 Task: Play online crossword game.
Action: Mouse moved to (542, 303)
Screenshot: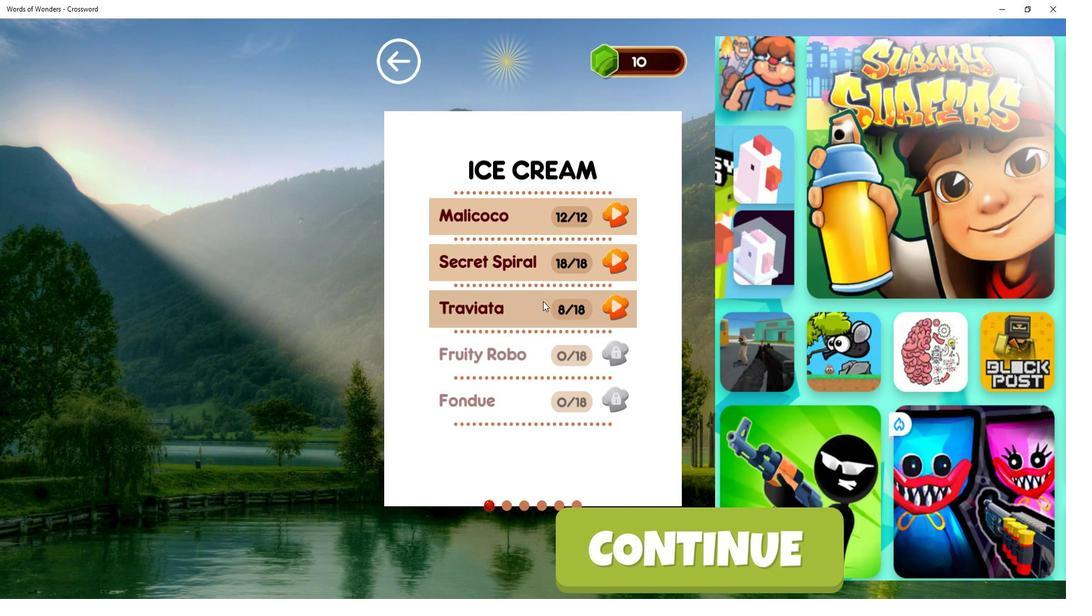 
Action: Mouse pressed left at (542, 303)
Screenshot: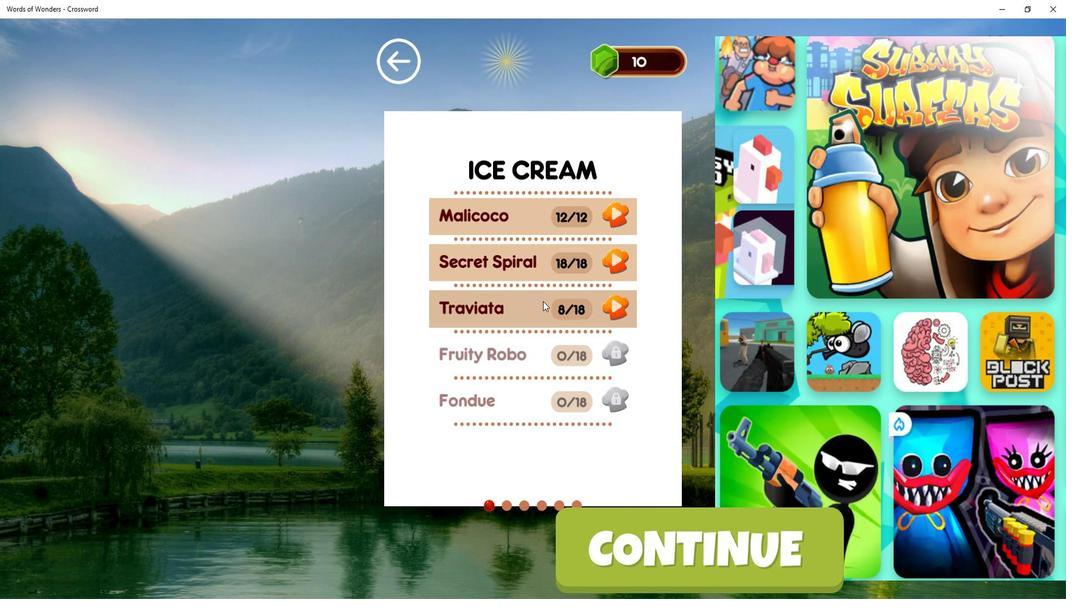 
Action: Mouse moved to (583, 243)
Screenshot: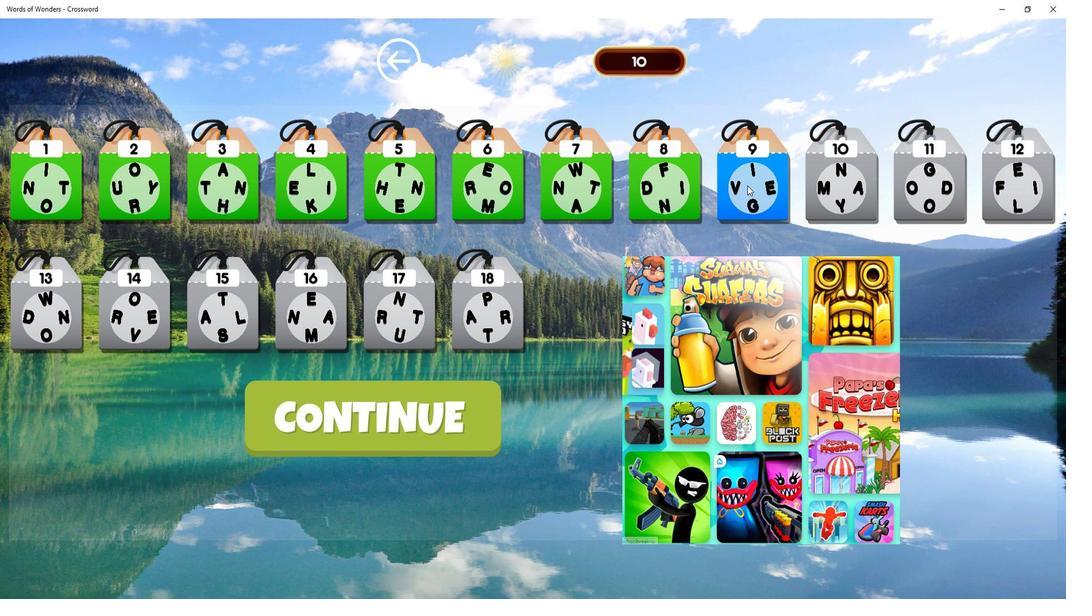 
Action: Mouse pressed left at (583, 243)
Screenshot: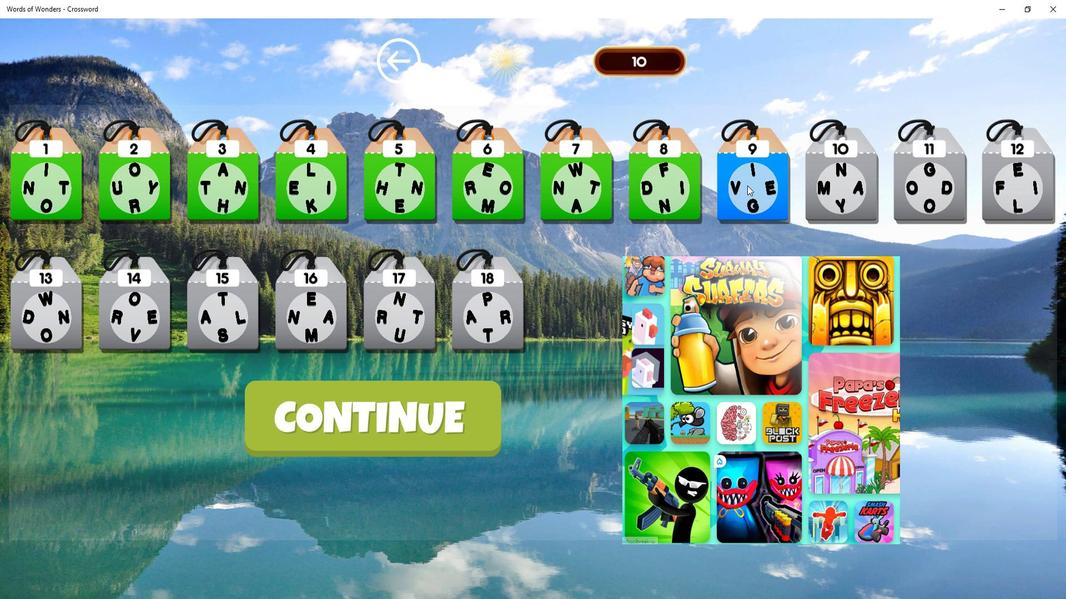 
Action: Mouse moved to (538, 387)
Screenshot: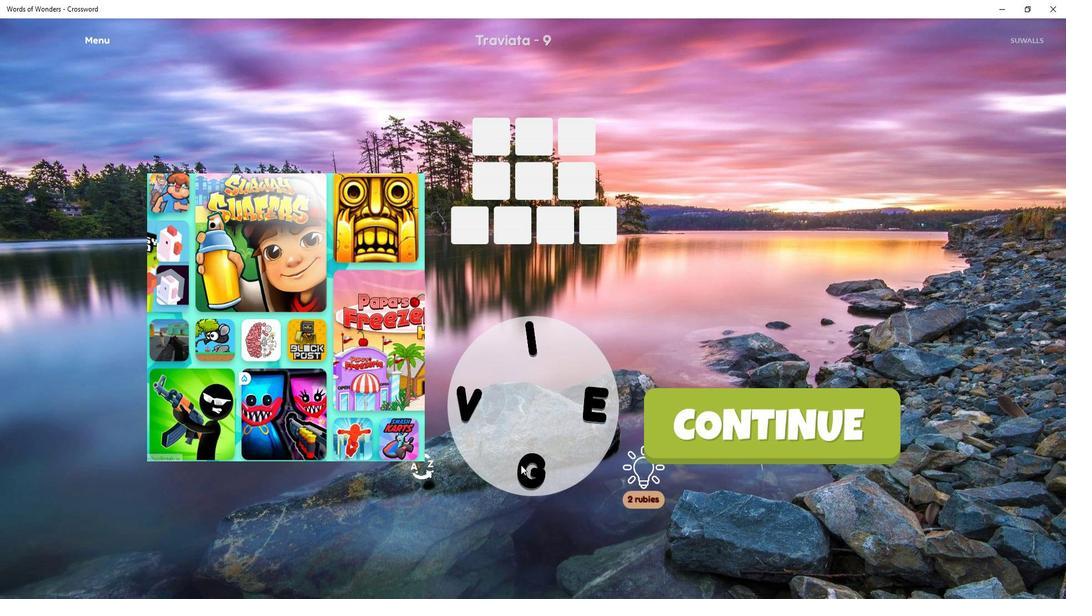 
Action: Mouse pressed left at (538, 387)
Screenshot: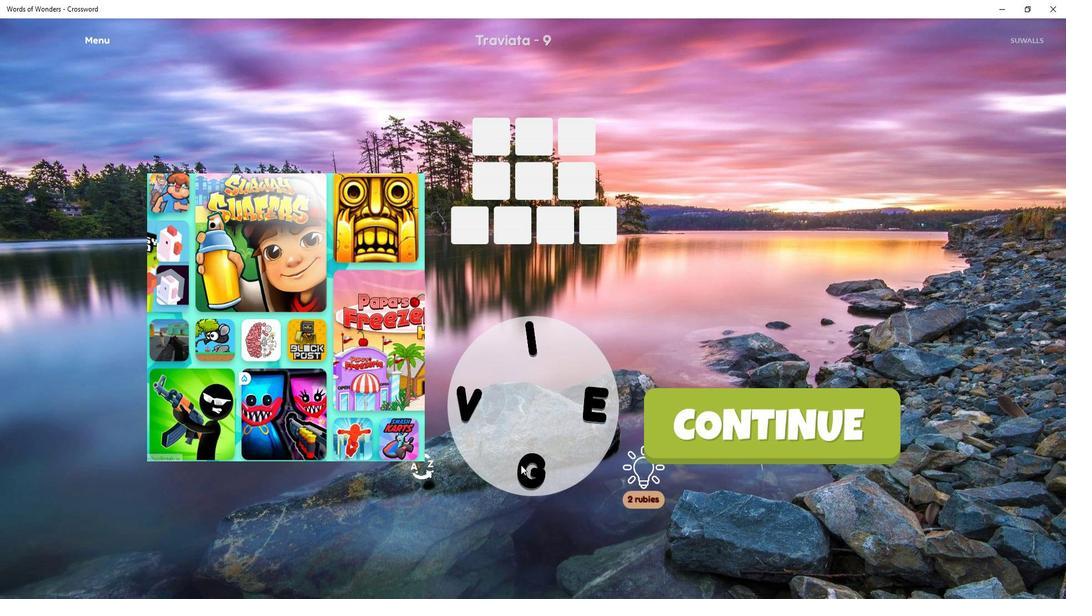 
Action: Mouse moved to (540, 391)
Screenshot: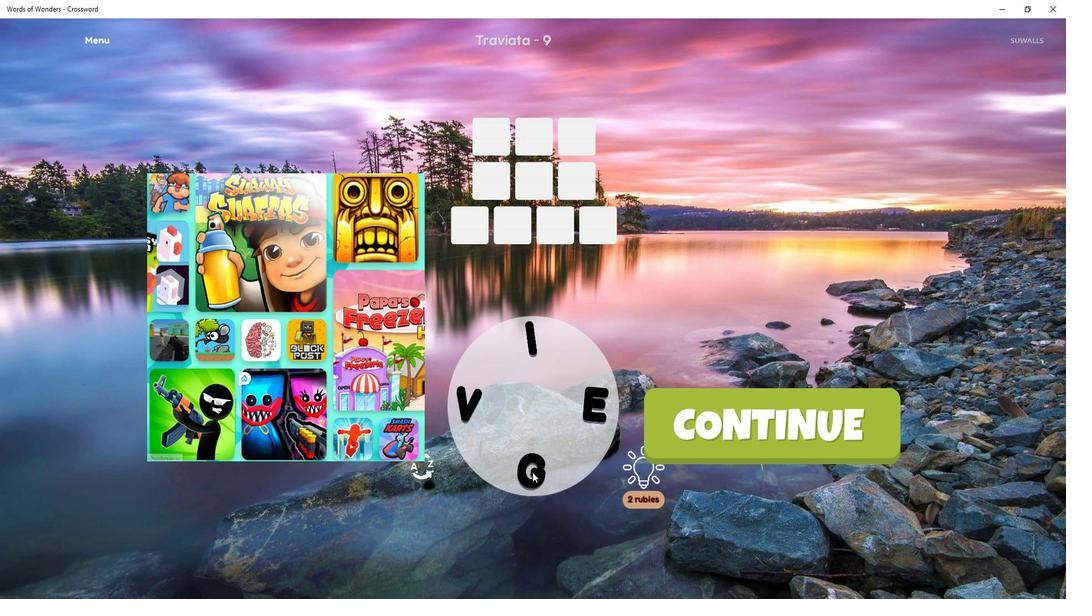 
Action: Mouse pressed left at (540, 391)
Screenshot: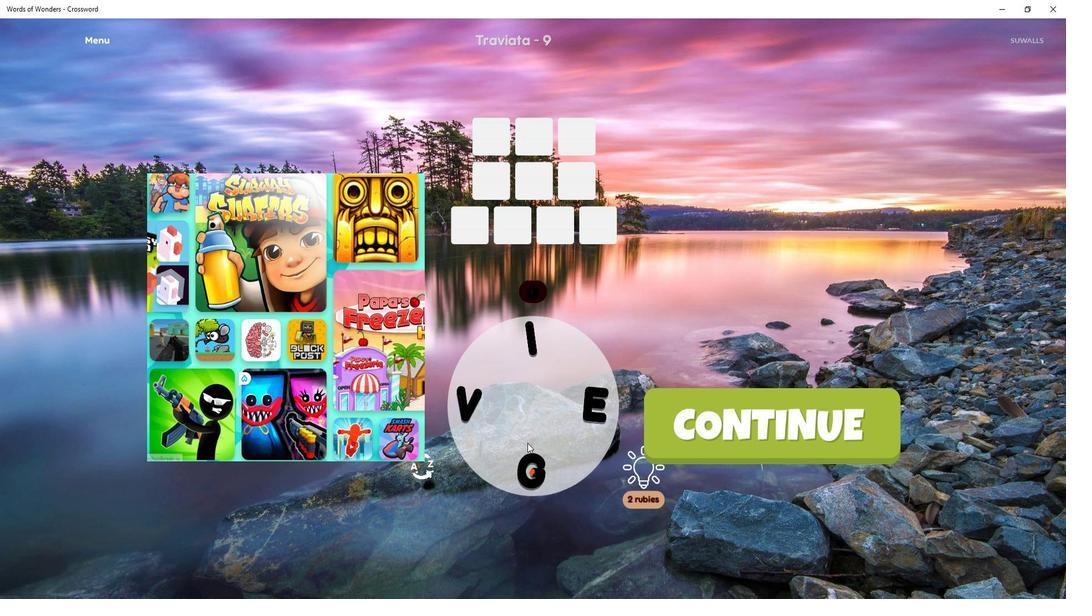 
Action: Mouse moved to (526, 354)
Screenshot: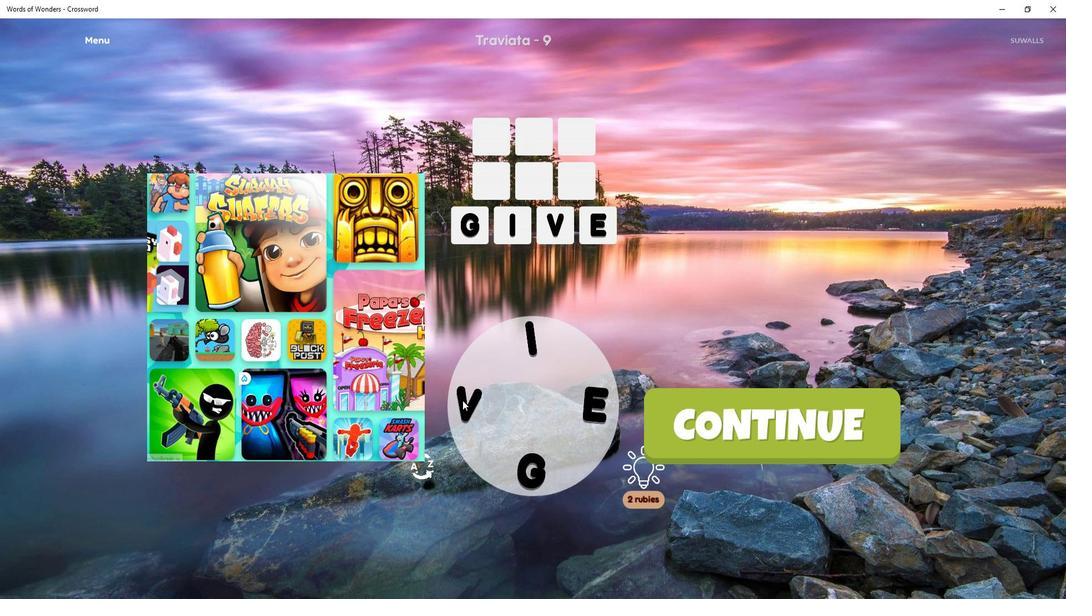 
Action: Mouse pressed left at (526, 354)
Screenshot: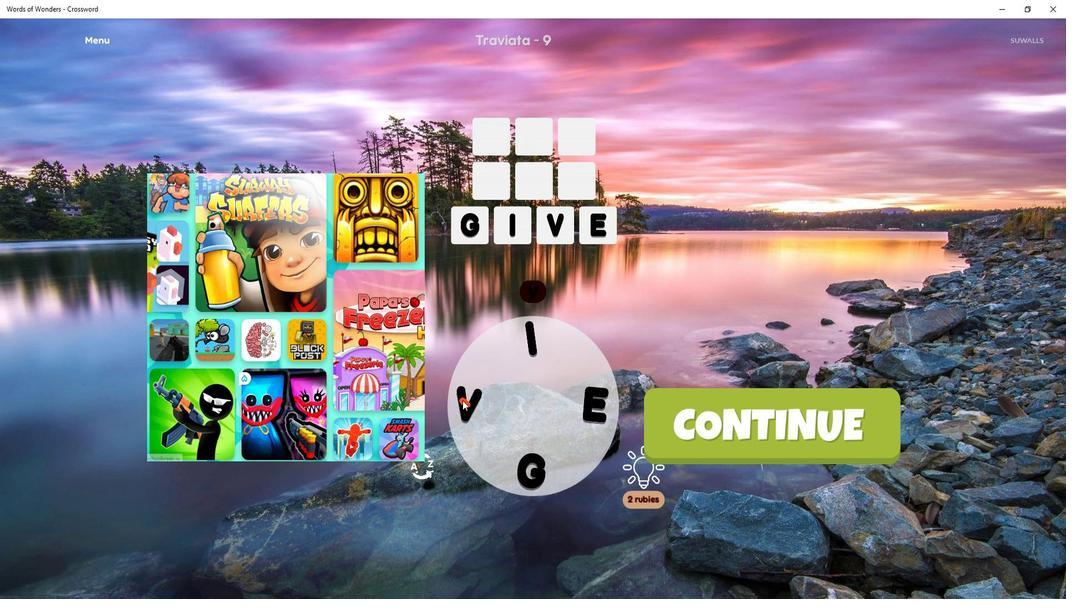 
Action: Mouse moved to (527, 358)
Screenshot: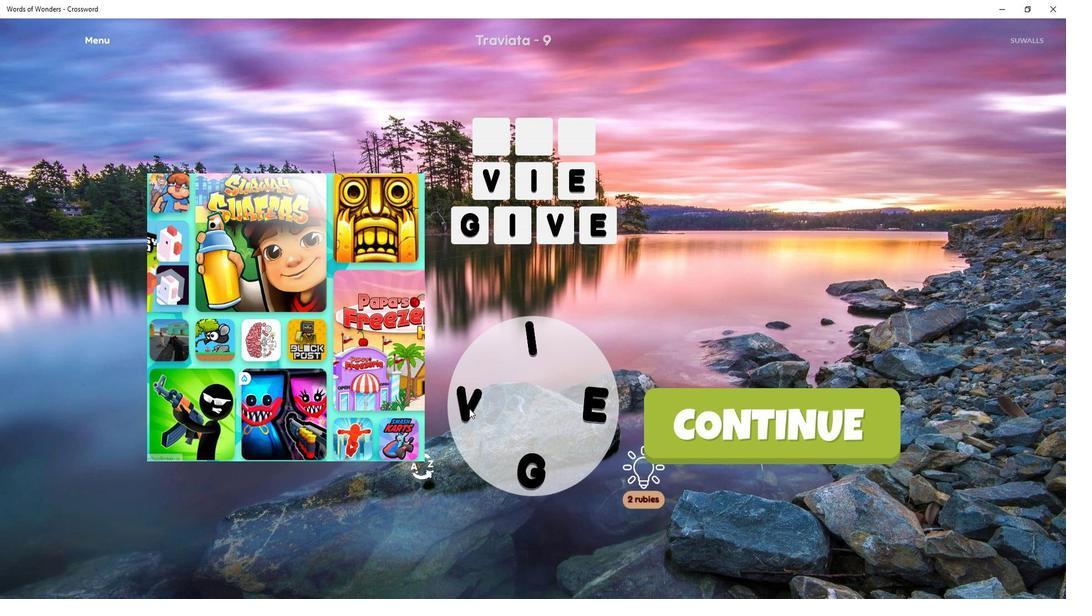 
Action: Mouse pressed left at (527, 358)
Screenshot: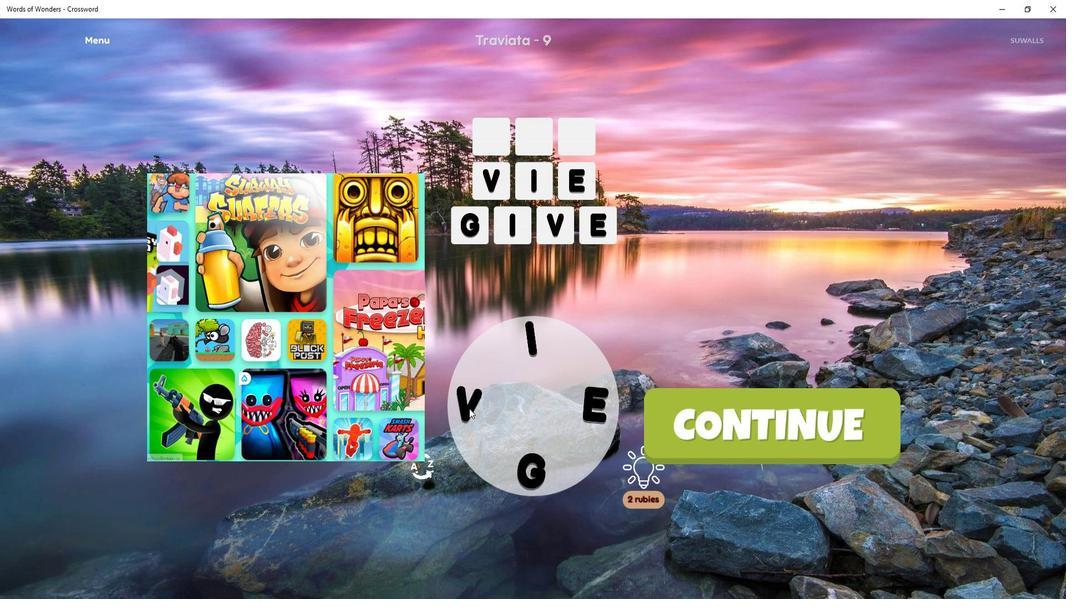 
Action: Mouse moved to (528, 356)
Screenshot: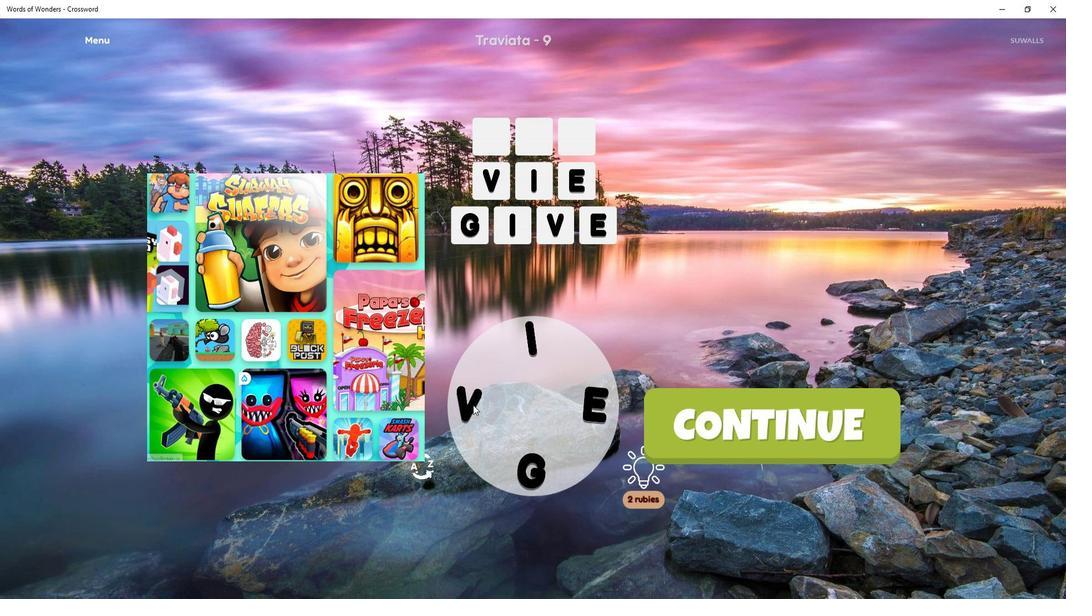 
Action: Mouse pressed left at (528, 356)
Screenshot: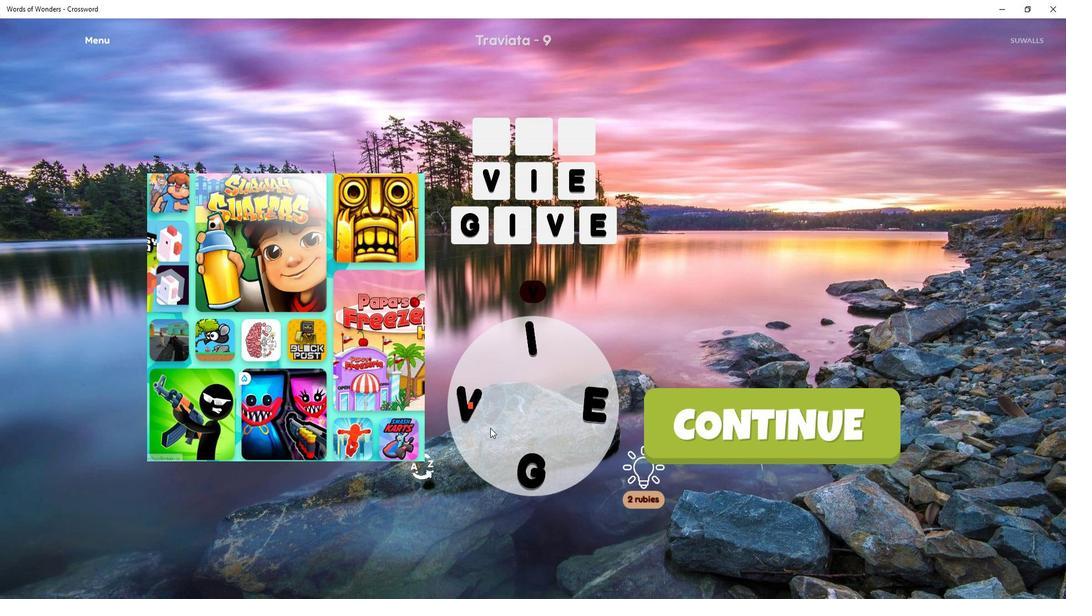 
Action: Mouse moved to (527, 359)
Screenshot: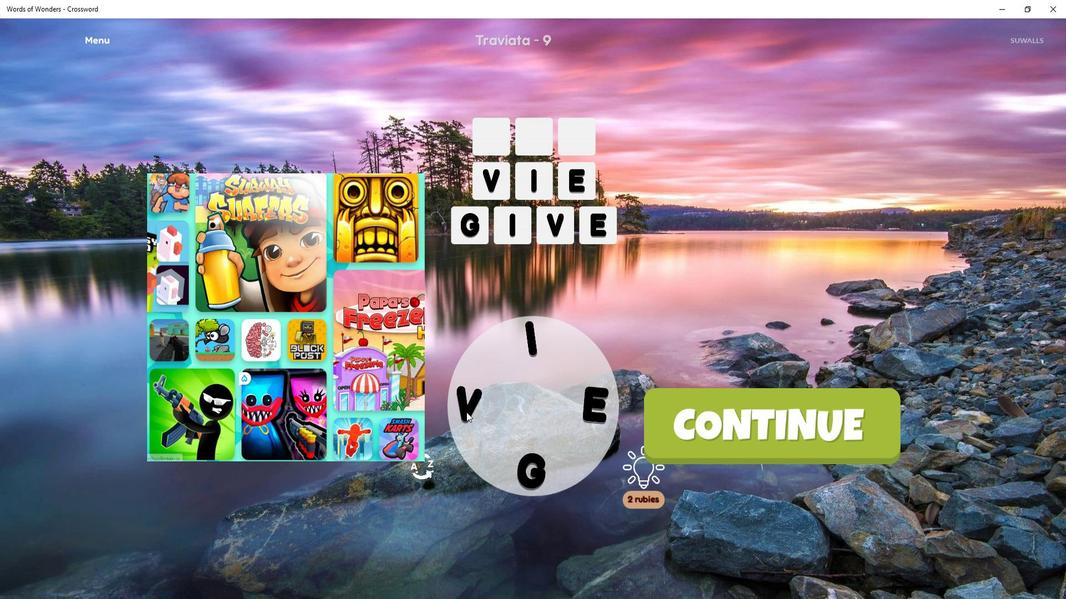 
Action: Mouse pressed left at (527, 359)
Screenshot: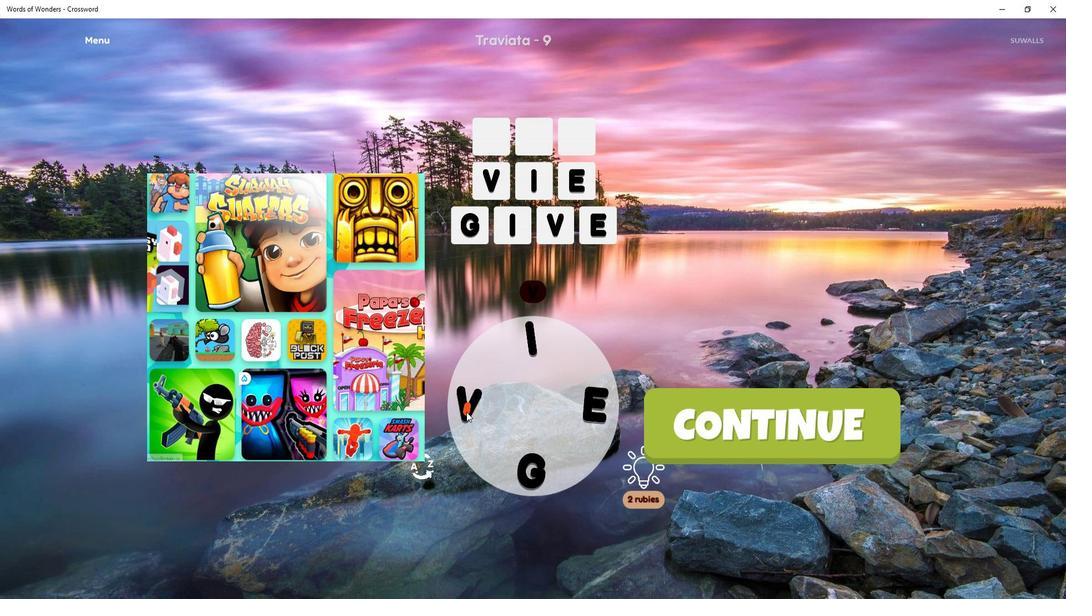 
Action: Mouse moved to (552, 362)
Screenshot: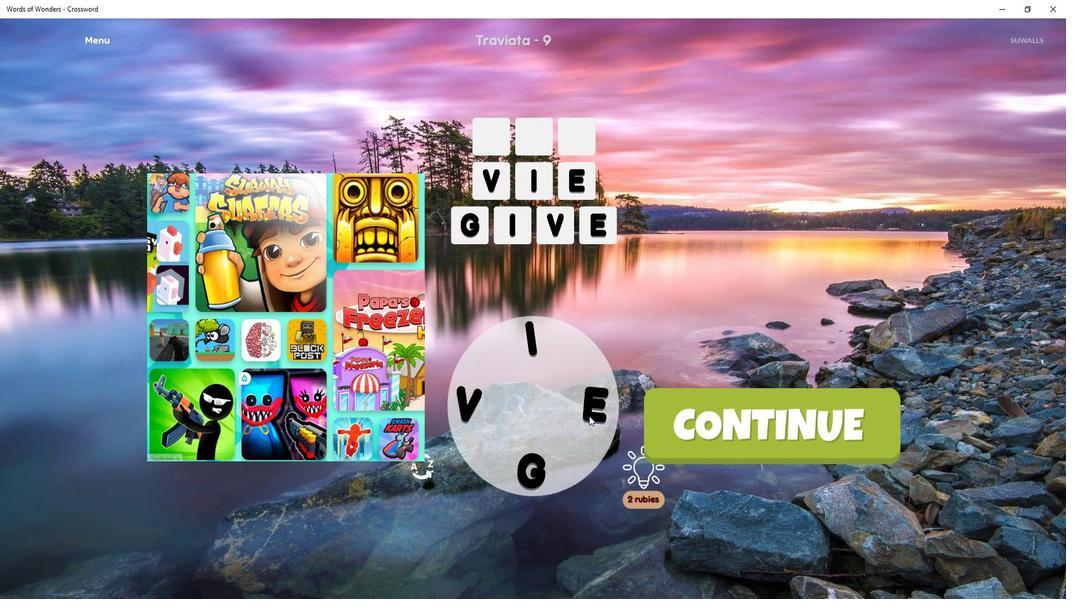 
Action: Mouse pressed left at (552, 362)
Screenshot: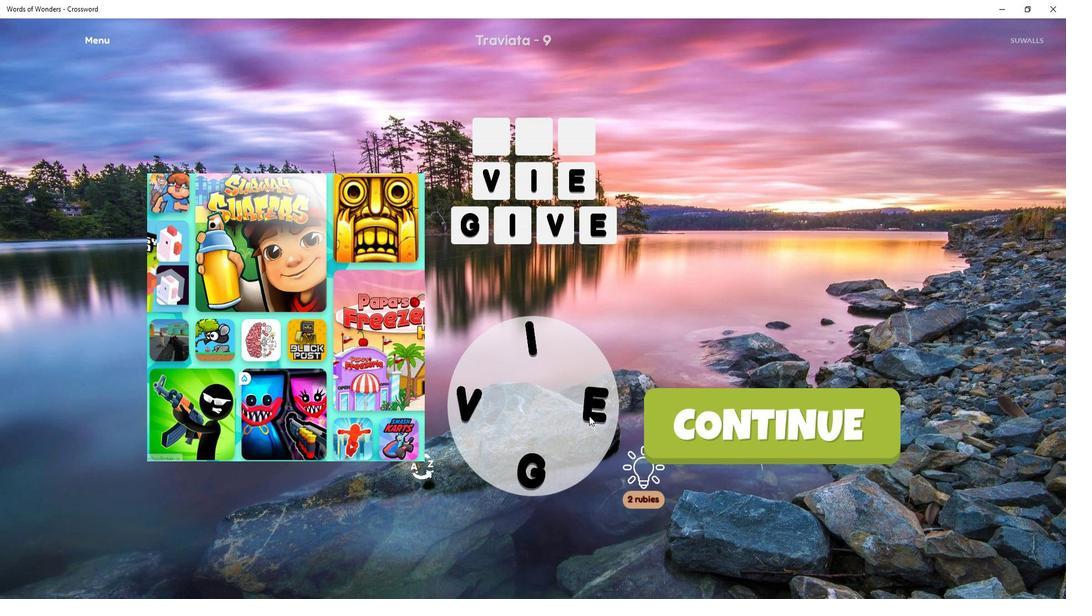 
Action: Mouse moved to (356, 334)
Screenshot: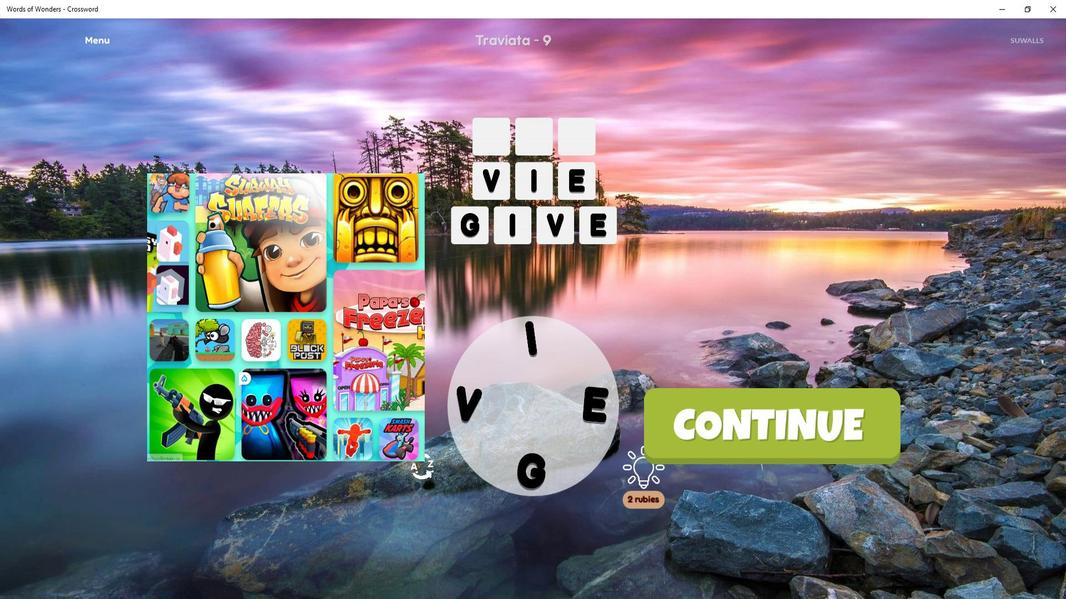
Action: Mouse scrolled (356, 334) with delta (0, 0)
Screenshot: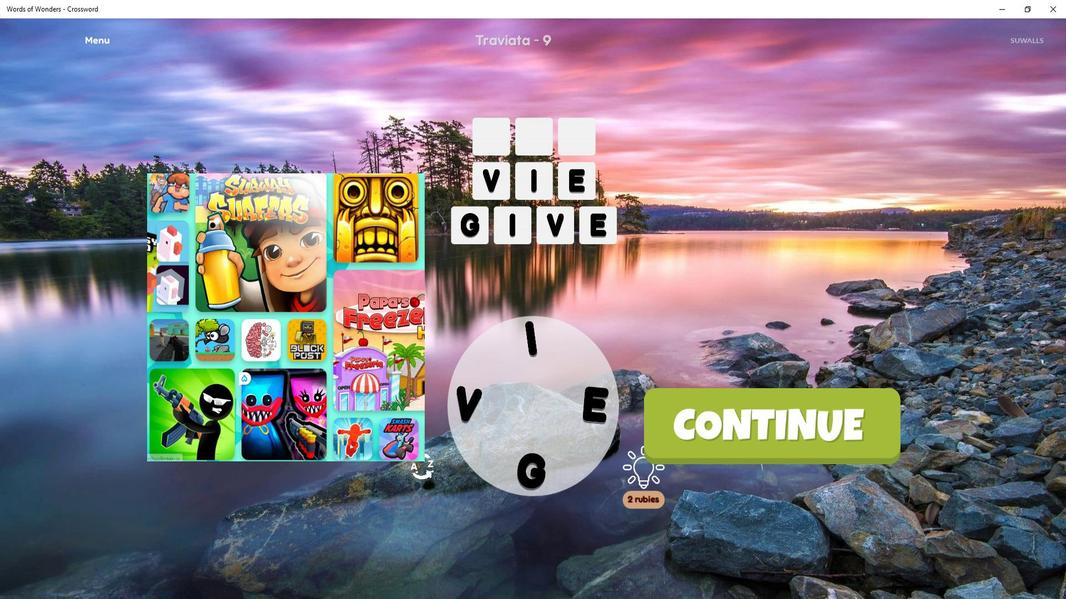 
Action: Mouse moved to (526, 361)
Screenshot: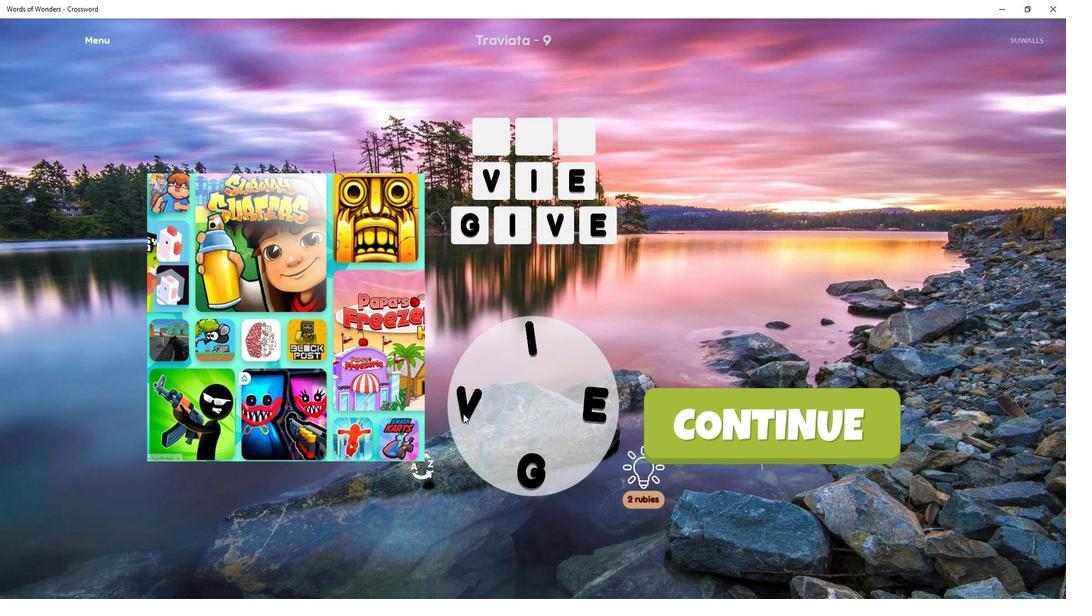 
Action: Mouse pressed left at (526, 361)
Screenshot: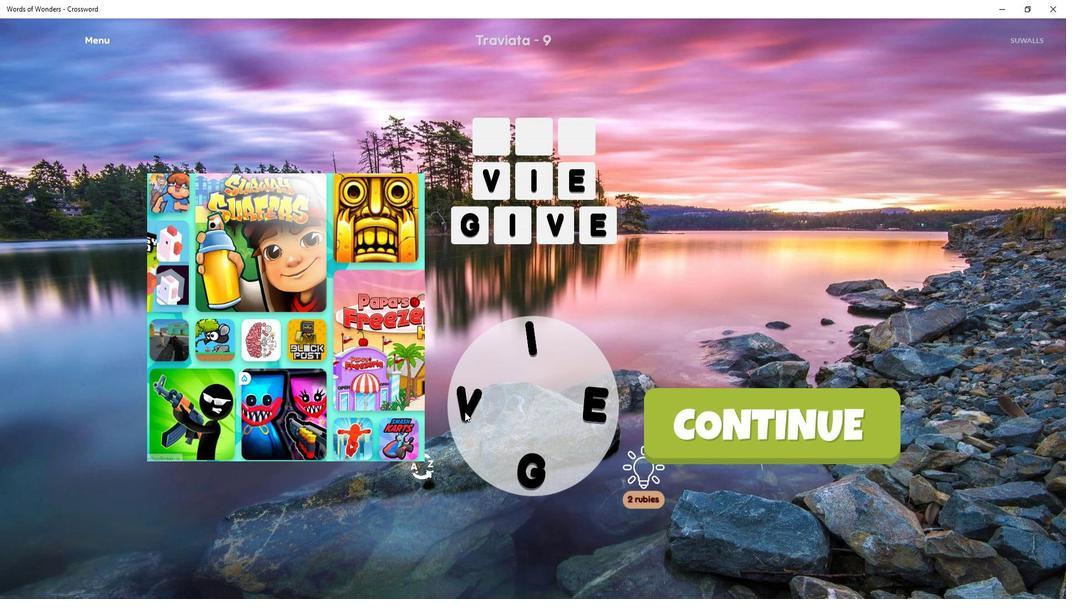 
Action: Mouse moved to (538, 389)
Screenshot: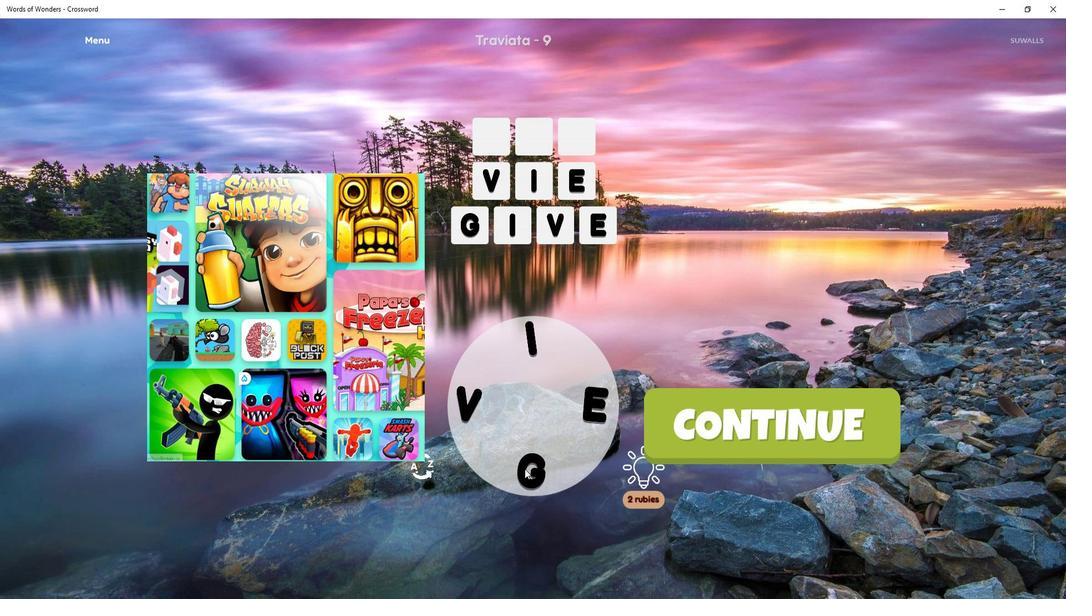 
Action: Mouse pressed left at (538, 389)
Screenshot: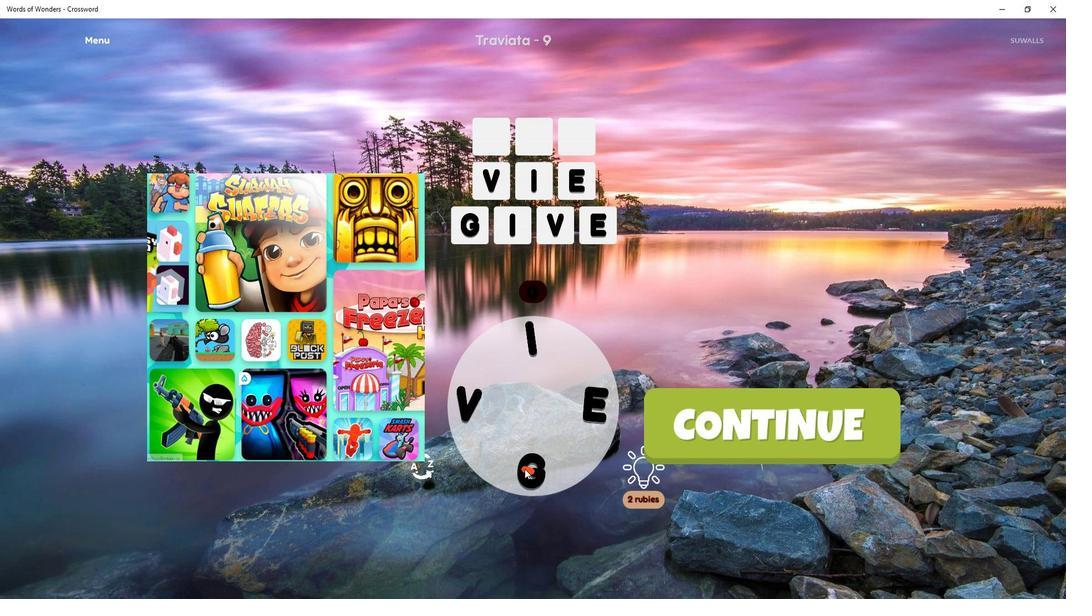 
Action: Mouse moved to (528, 358)
Screenshot: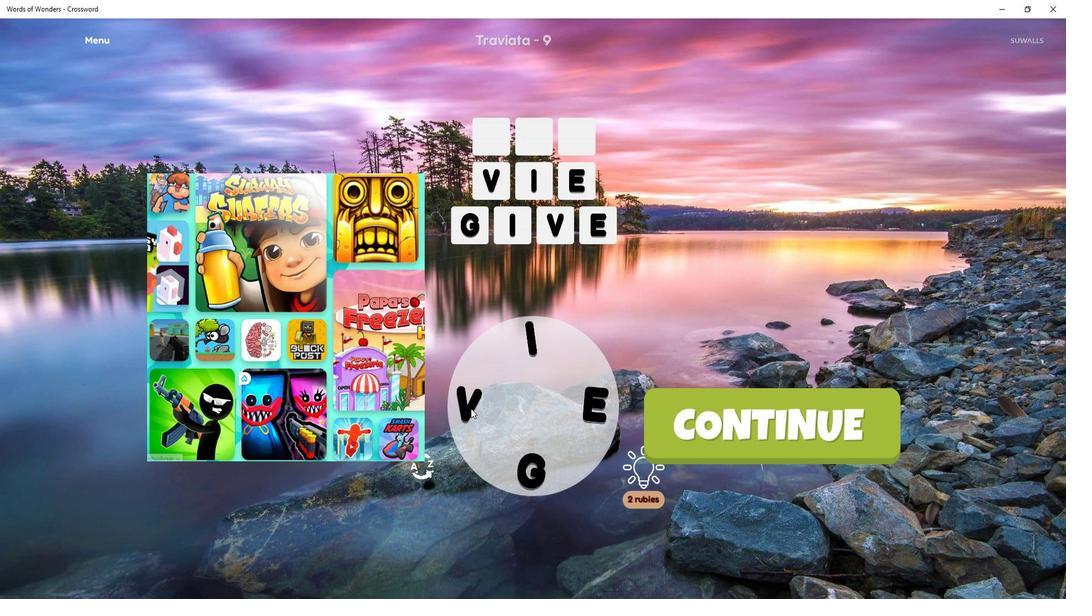 
Action: Mouse pressed left at (528, 358)
Screenshot: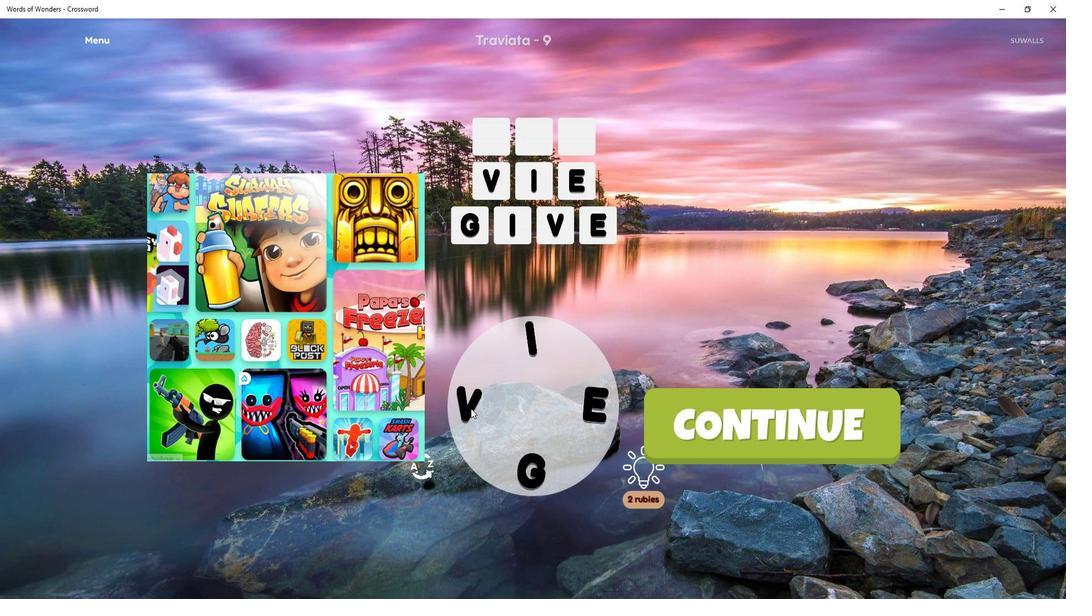 
Action: Mouse moved to (554, 353)
Screenshot: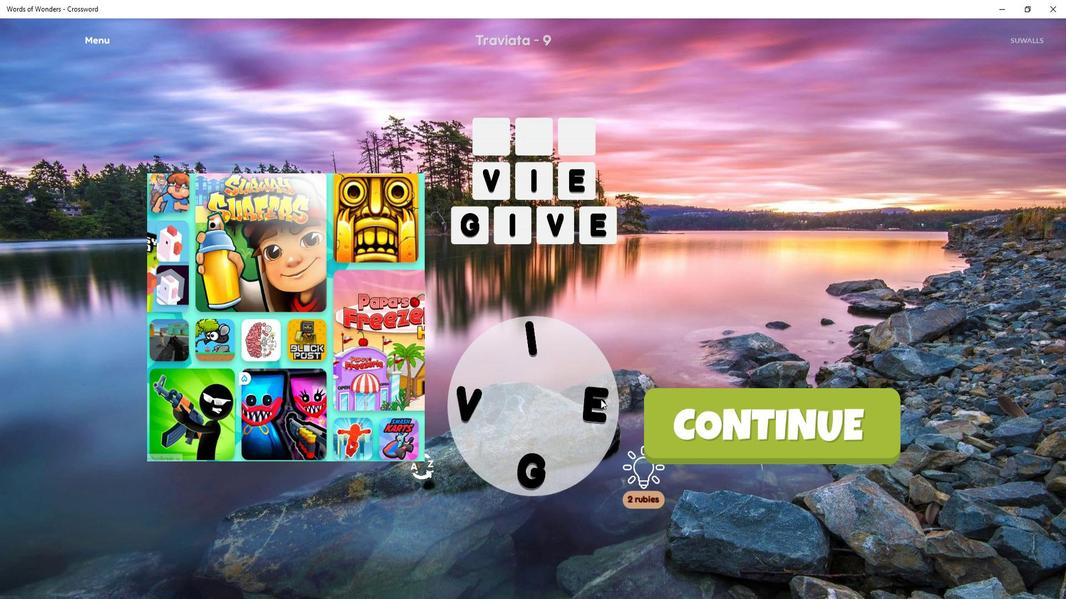 
Action: Mouse pressed left at (554, 353)
Screenshot: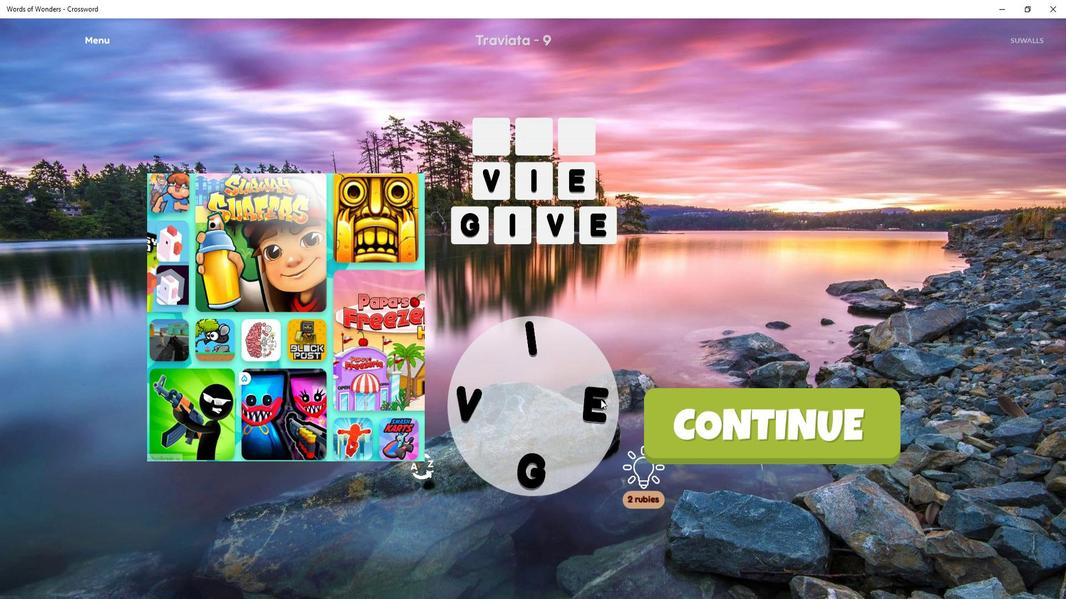 
Action: Mouse moved to (551, 362)
Screenshot: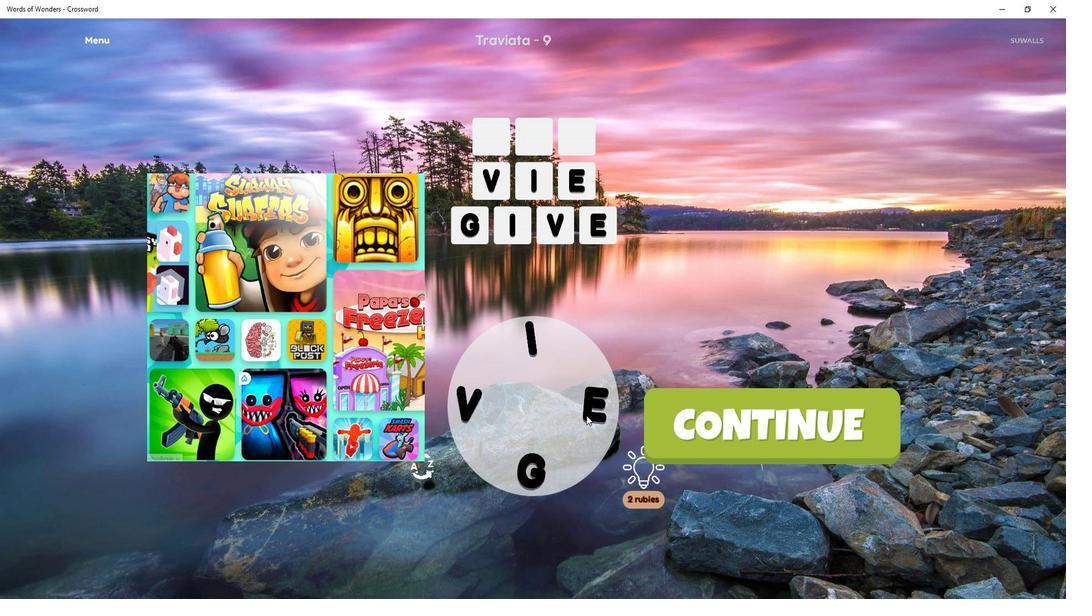 
Action: Mouse pressed left at (551, 362)
Screenshot: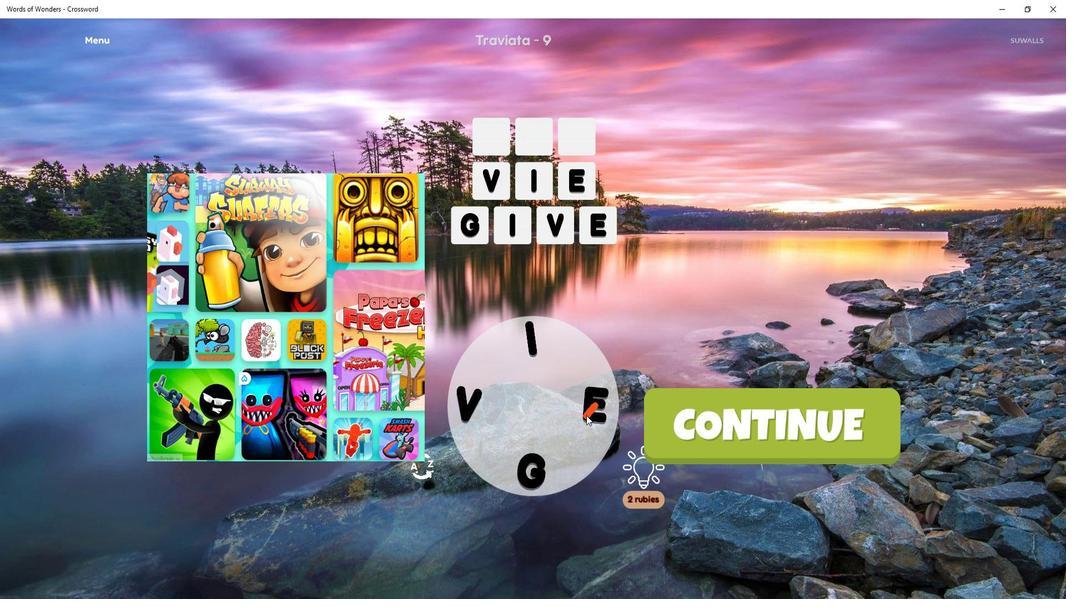 
Action: Mouse moved to (539, 326)
Screenshot: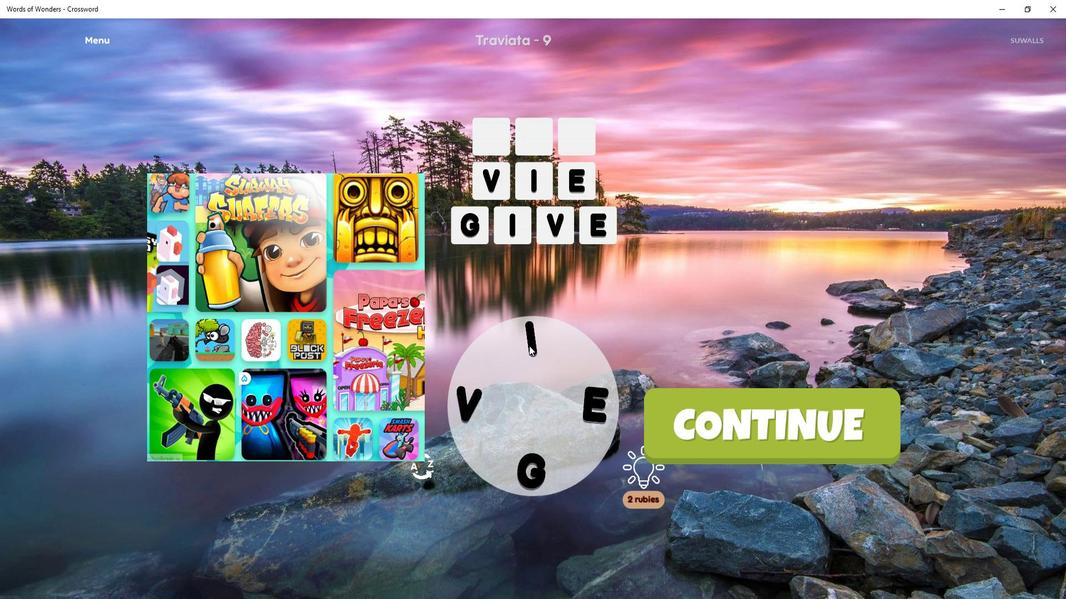
Action: Mouse pressed left at (539, 326)
Screenshot: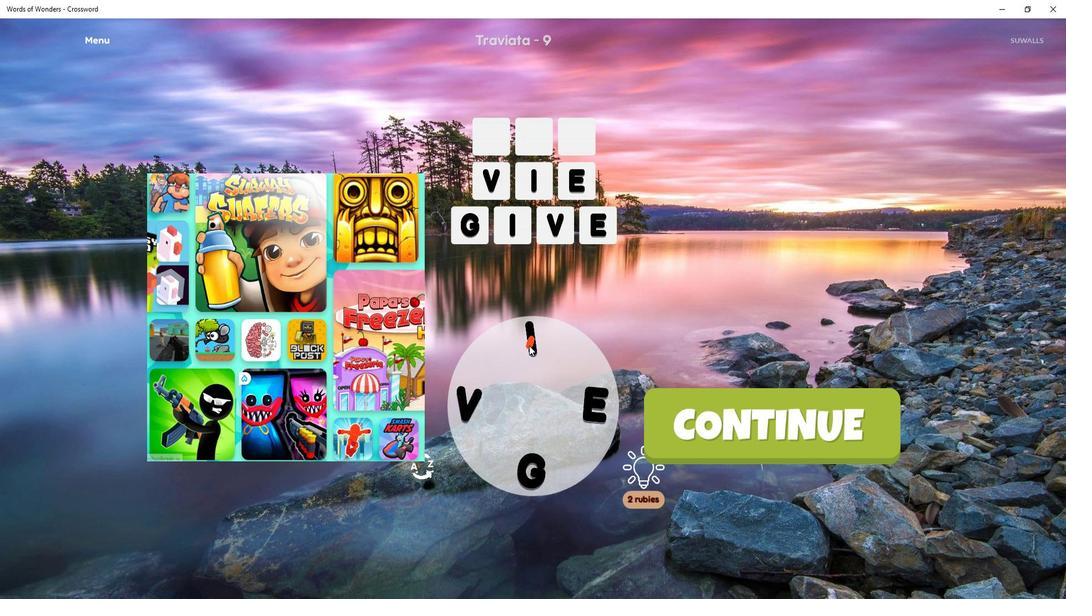 
Action: Mouse moved to (559, 368)
Screenshot: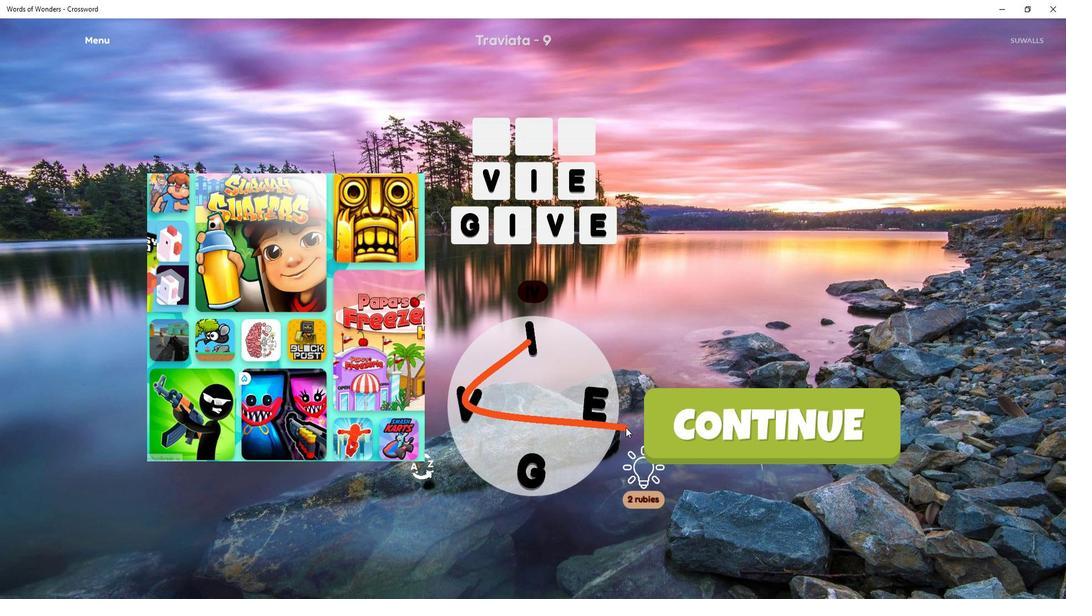 
Action: Mouse pressed left at (559, 368)
Screenshot: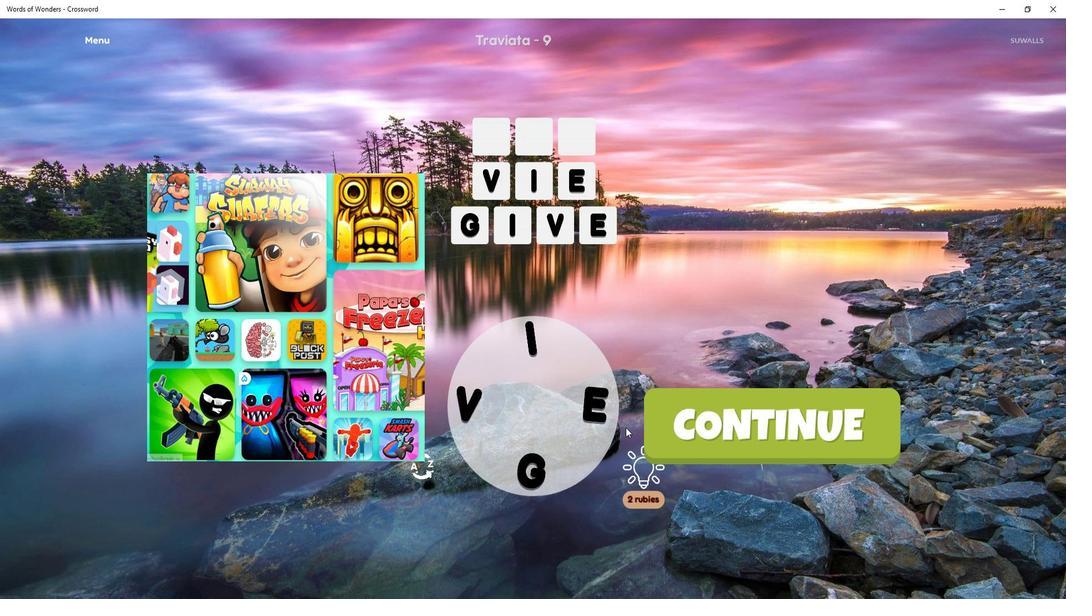 
Action: Mouse moved to (527, 356)
Screenshot: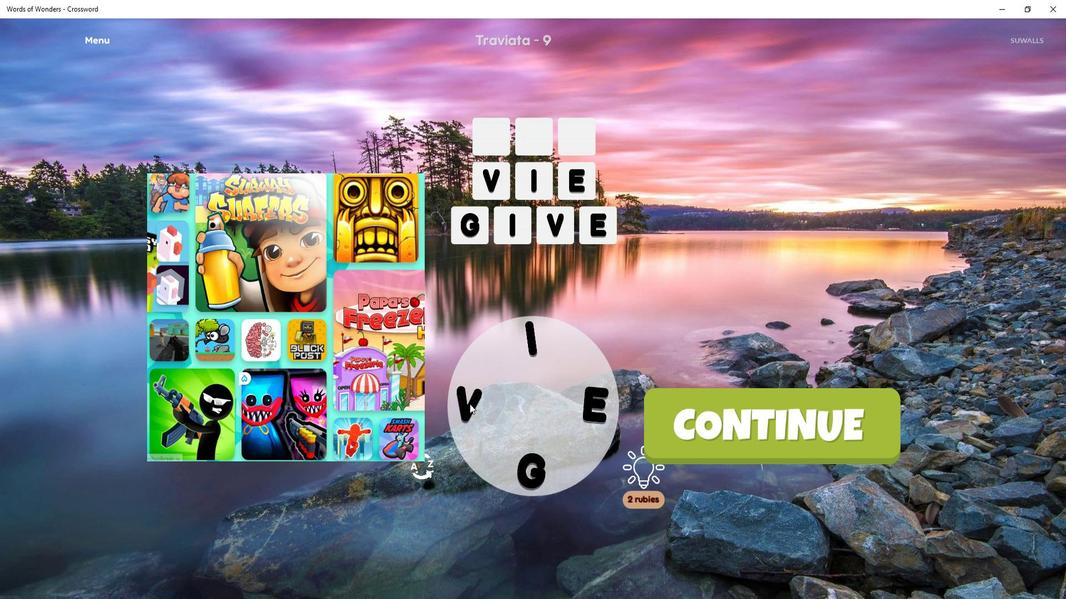 
Action: Mouse pressed left at (527, 356)
Screenshot: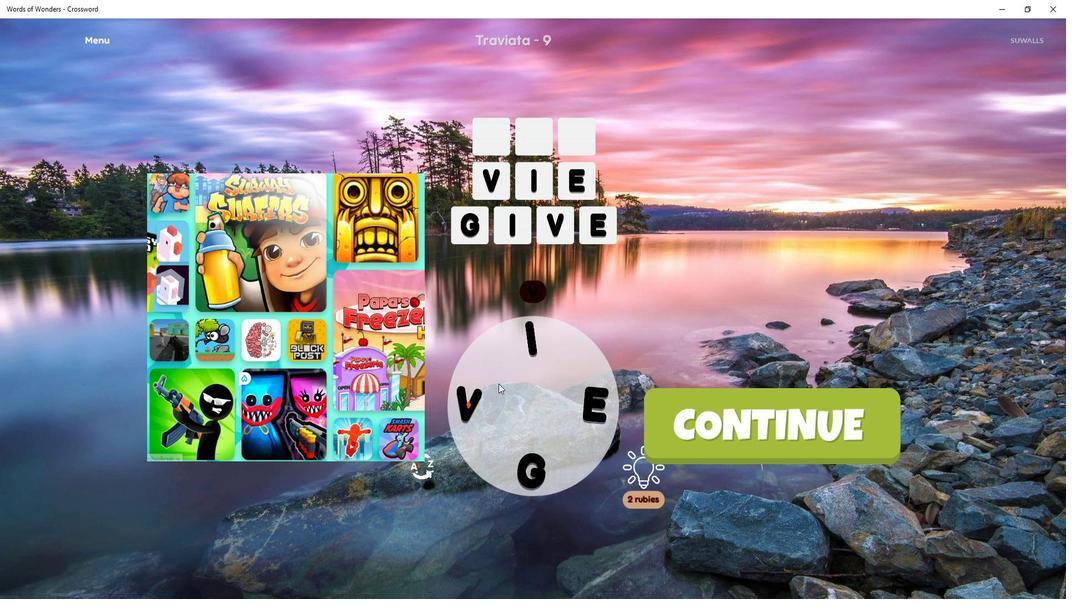 
Action: Mouse moved to (553, 359)
Screenshot: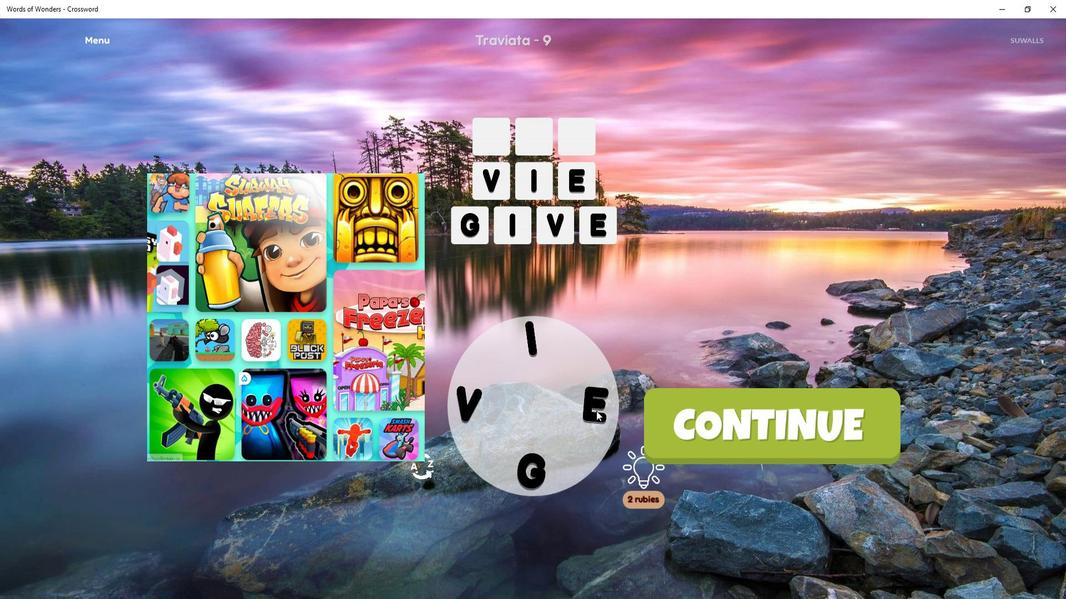 
Action: Mouse pressed left at (553, 359)
Screenshot: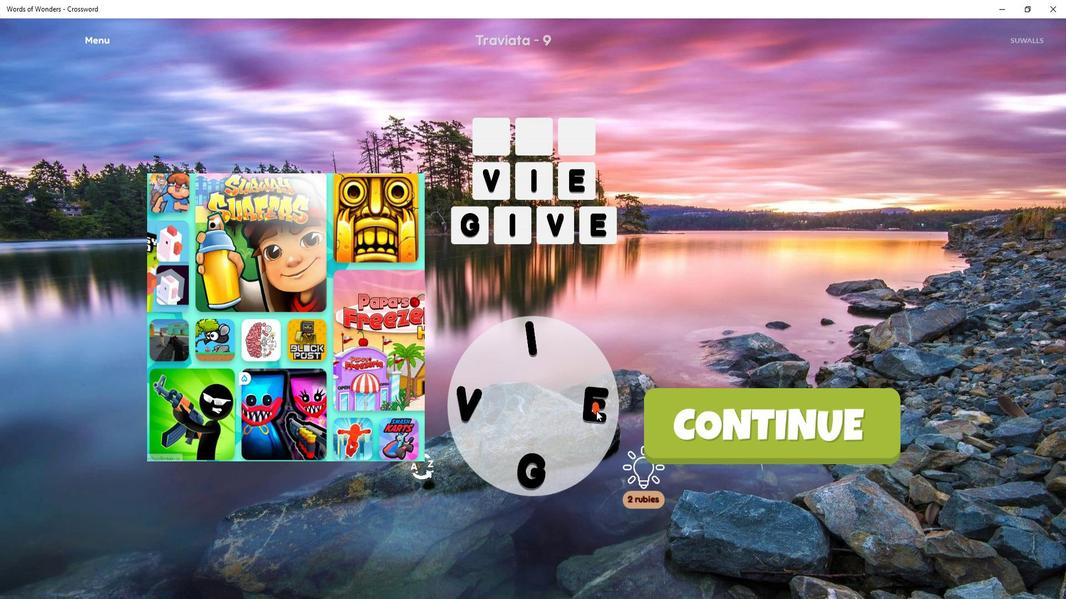 
Action: Mouse moved to (554, 358)
Screenshot: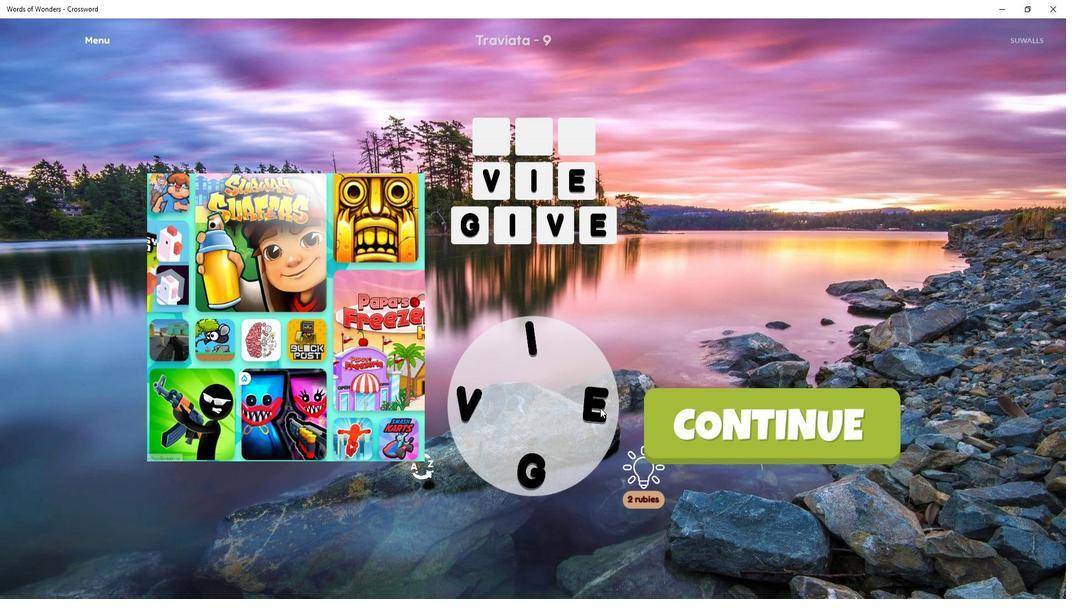 
Action: Mouse pressed left at (554, 358)
Screenshot: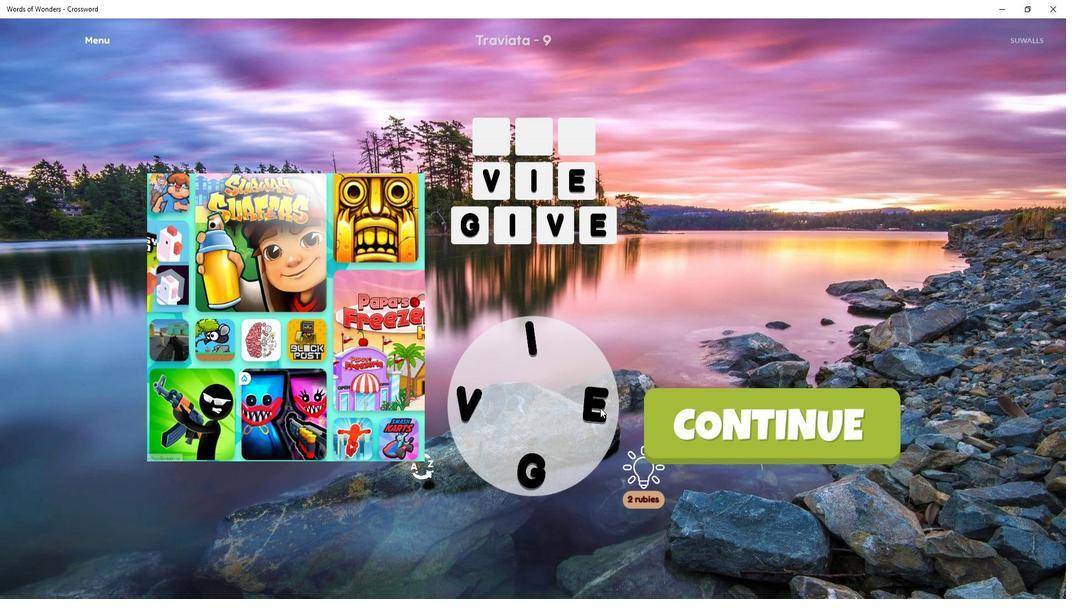 
Action: Mouse moved to (539, 387)
Screenshot: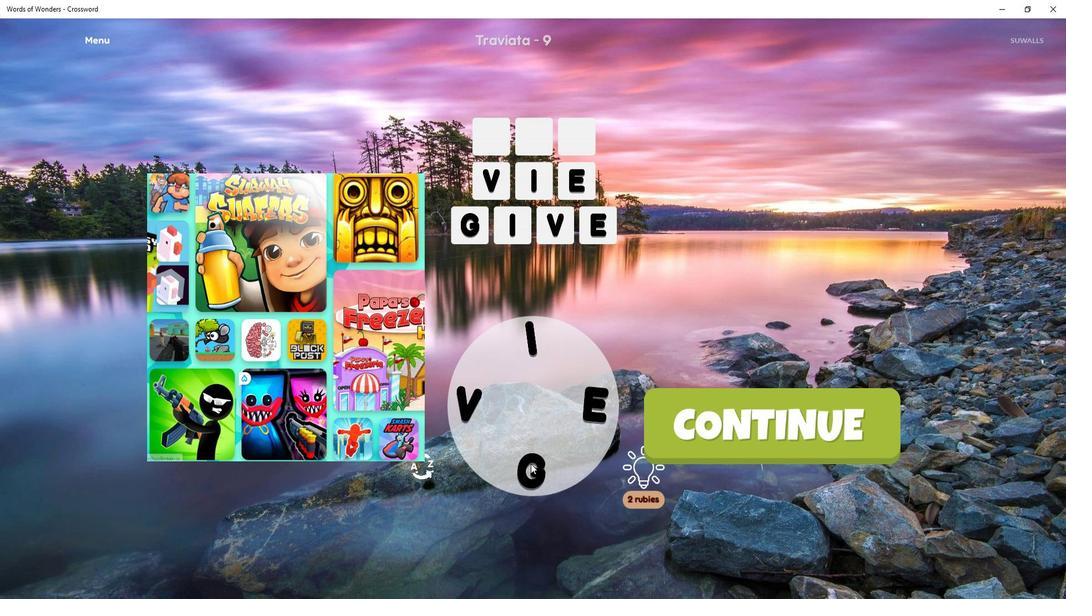 
Action: Mouse pressed left at (539, 387)
Screenshot: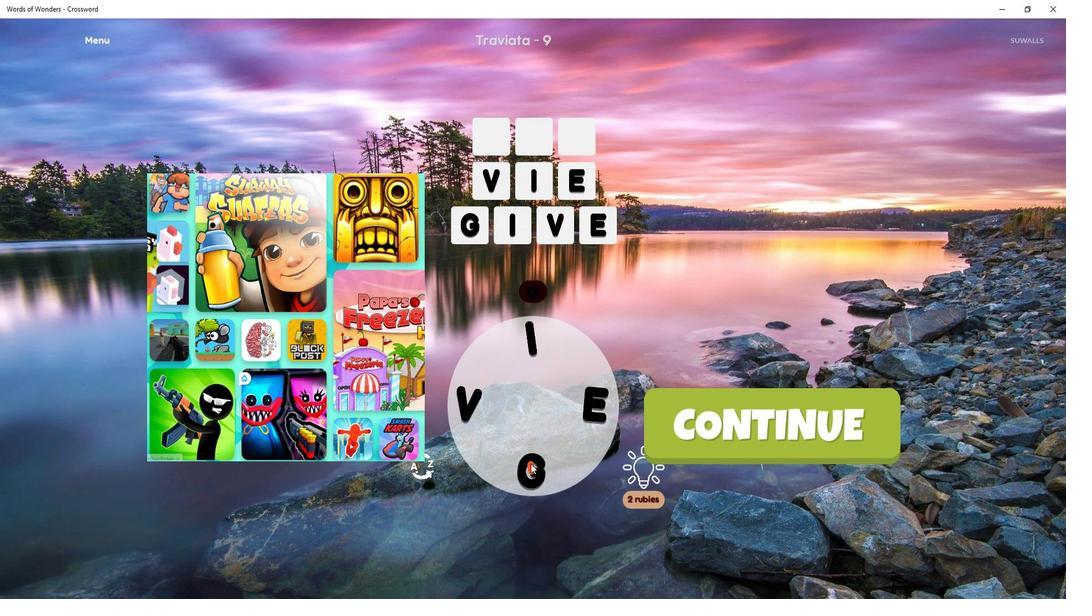 
Action: Mouse moved to (540, 389)
Screenshot: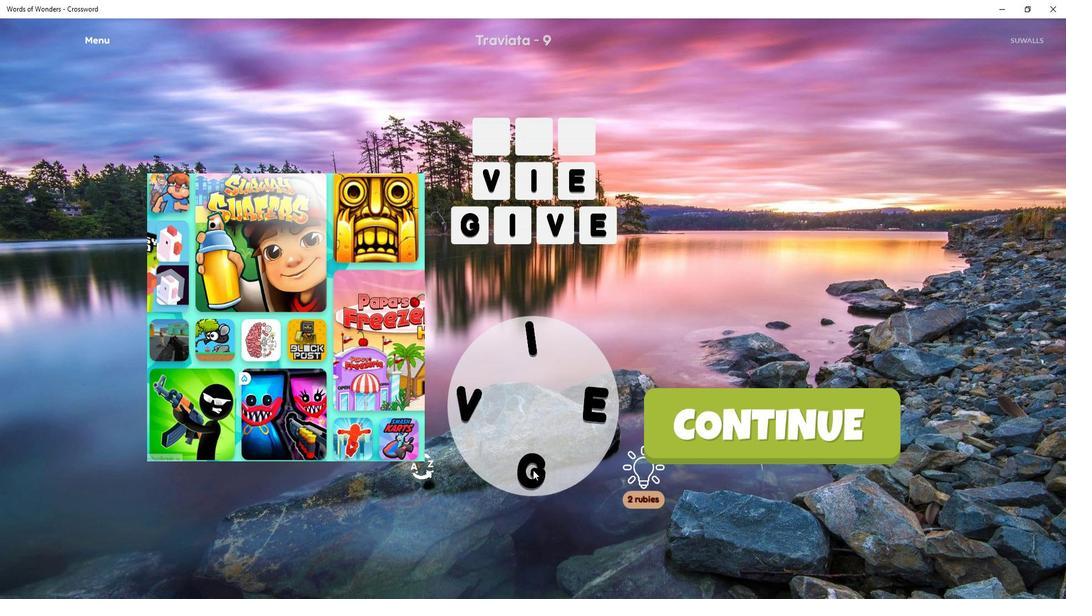 
Action: Mouse pressed left at (540, 389)
Screenshot: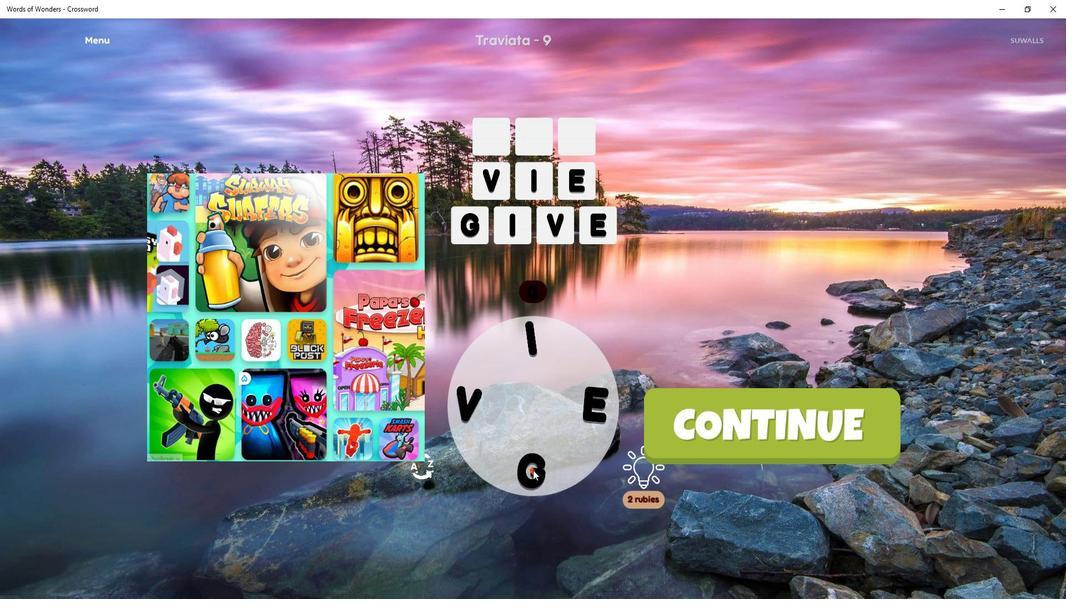 
Action: Mouse moved to (527, 353)
Screenshot: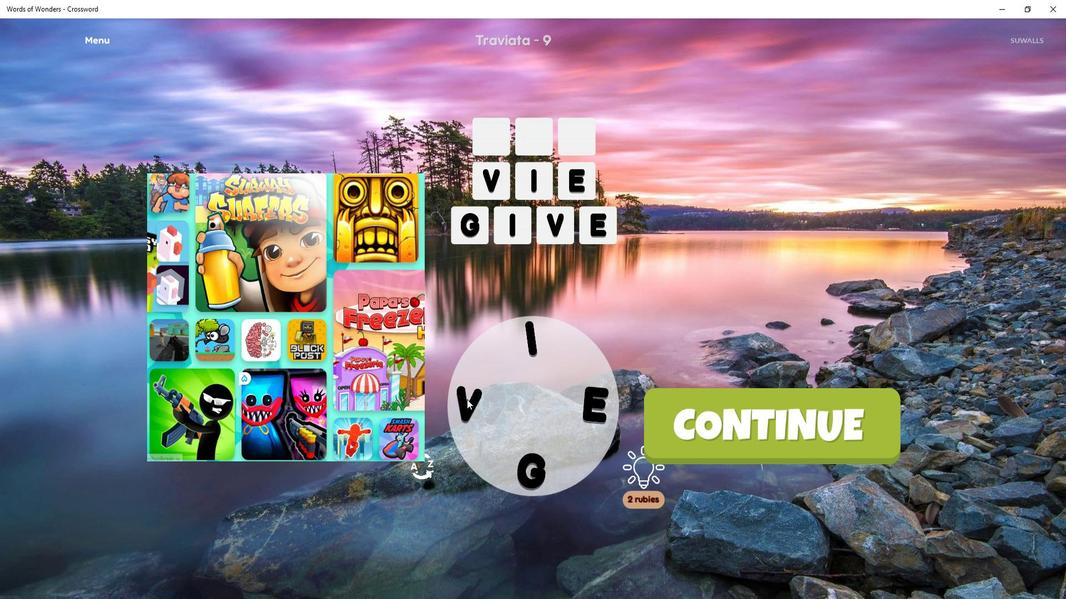 
Action: Mouse pressed left at (527, 353)
Screenshot: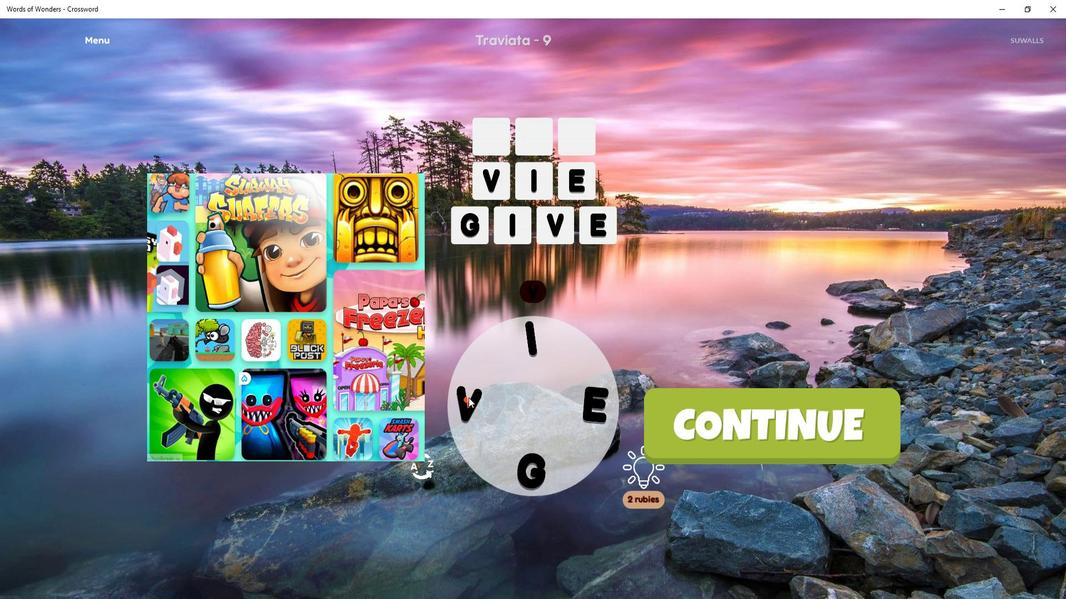 
Action: Mouse moved to (527, 358)
Screenshot: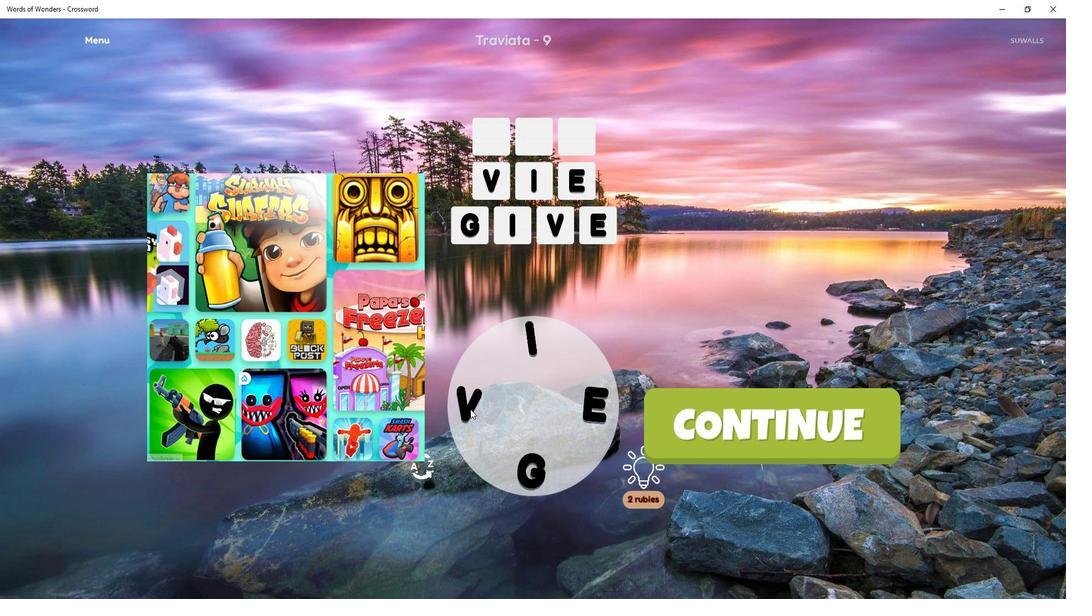 
Action: Mouse pressed left at (527, 358)
Screenshot: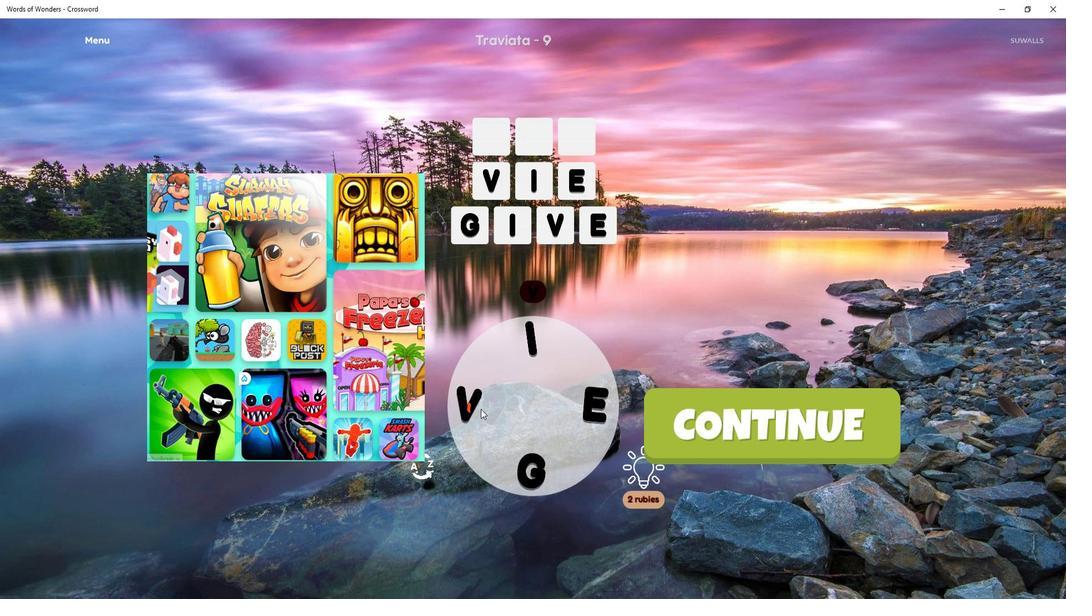 
Action: Mouse moved to (527, 356)
Screenshot: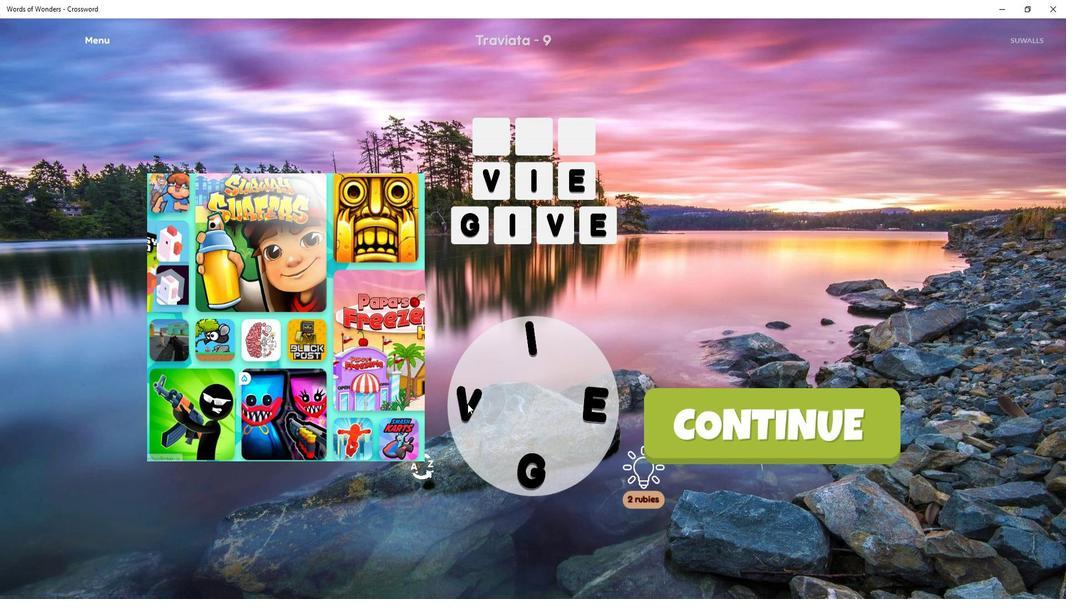 
Action: Mouse pressed left at (527, 356)
Screenshot: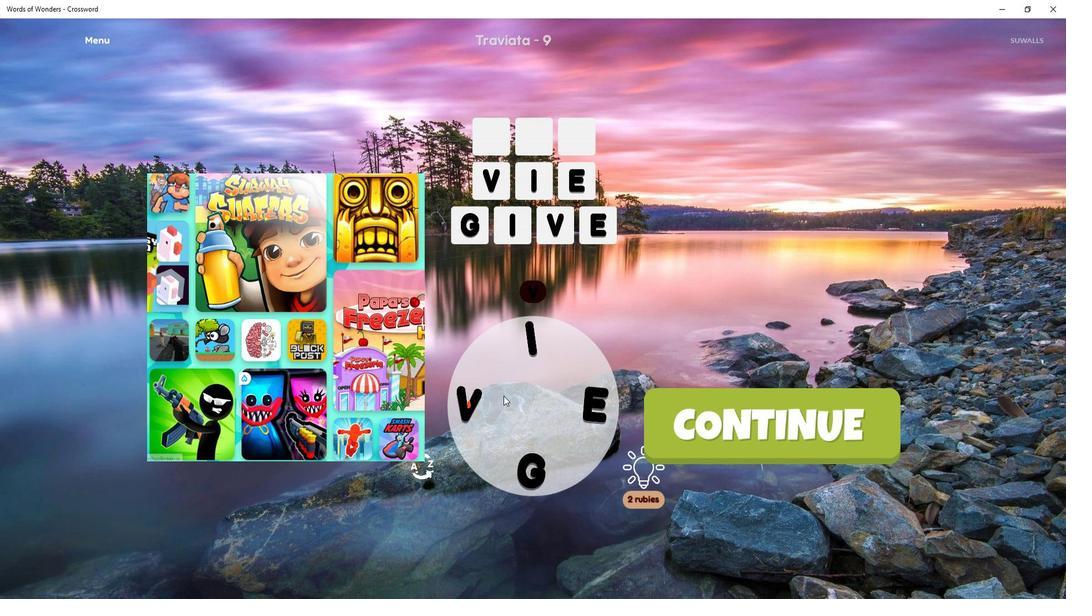 
Action: Mouse moved to (553, 358)
Screenshot: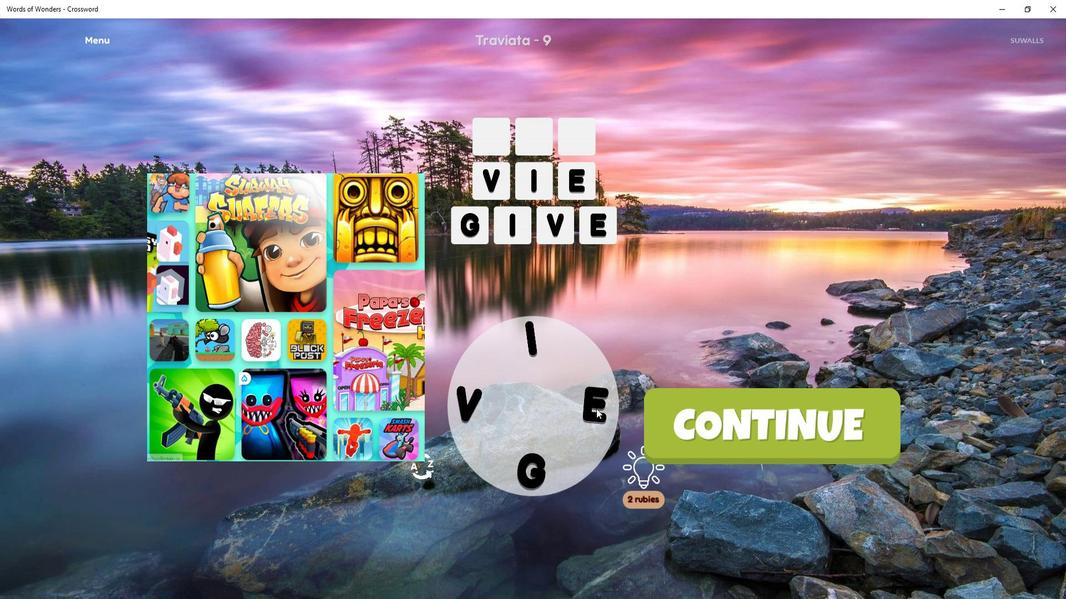 
Action: Mouse pressed left at (553, 358)
Screenshot: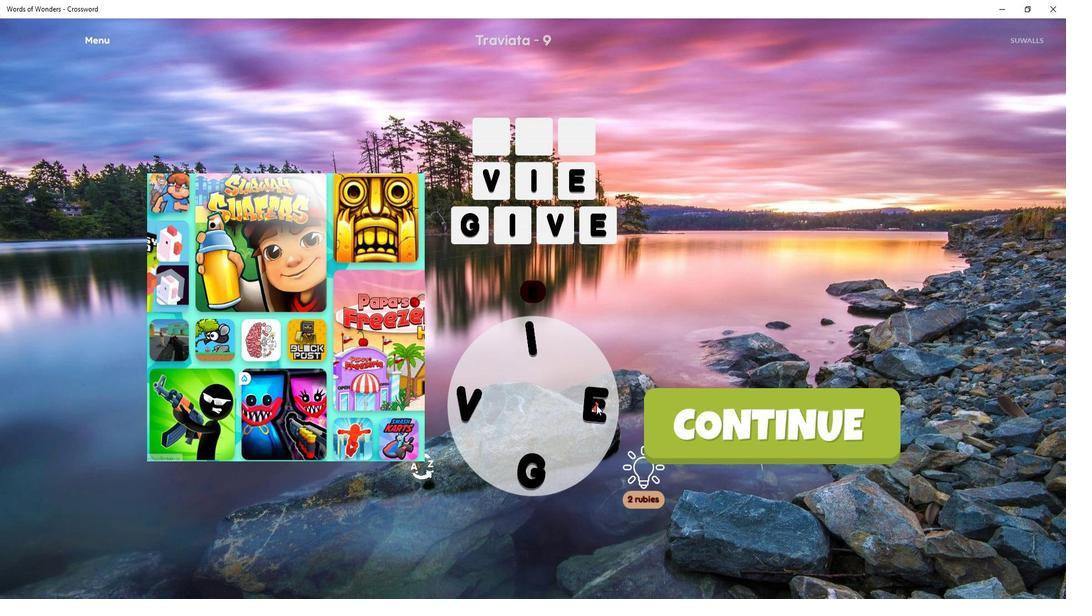 
Action: Mouse moved to (527, 355)
Screenshot: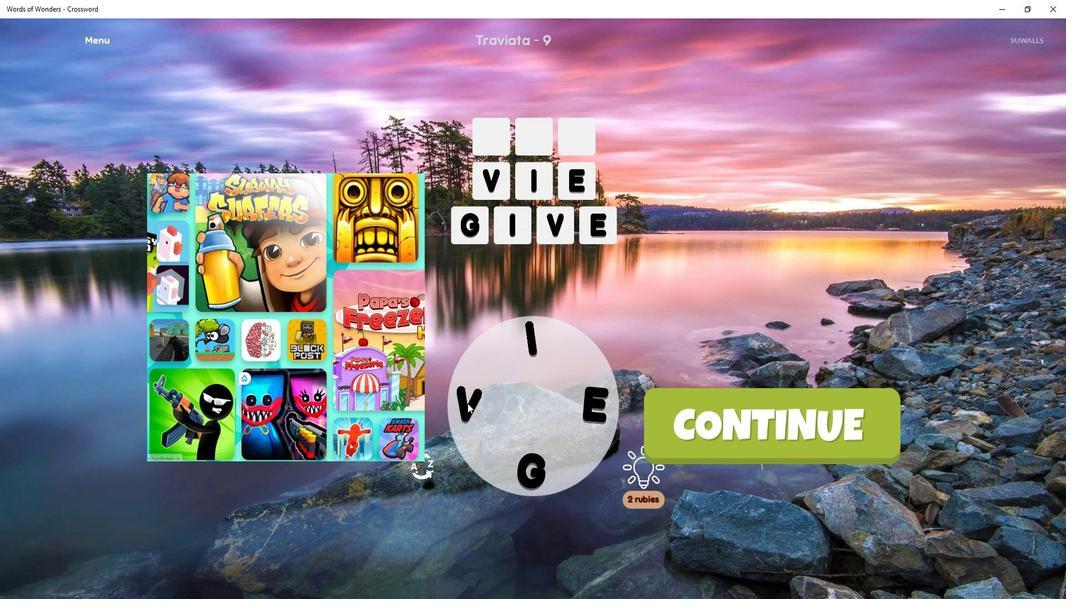 
Action: Mouse pressed left at (527, 355)
Screenshot: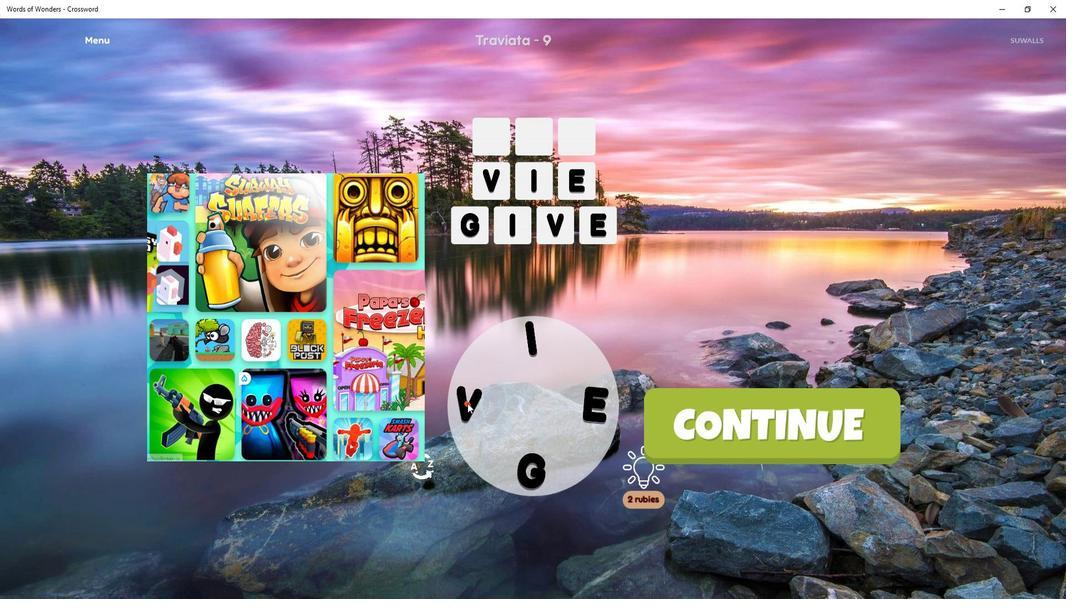 
Action: Mouse moved to (539, 311)
Screenshot: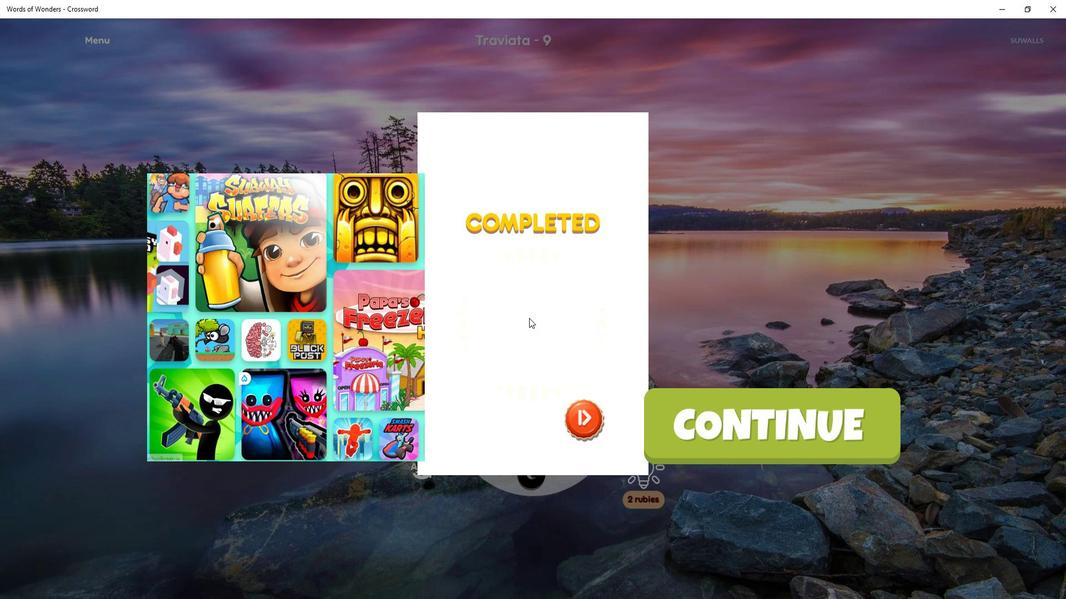 
